 Task: Use GitHub's "Stars" to bookmark favorite projects.
Action: Mouse moved to (951, 58)
Screenshot: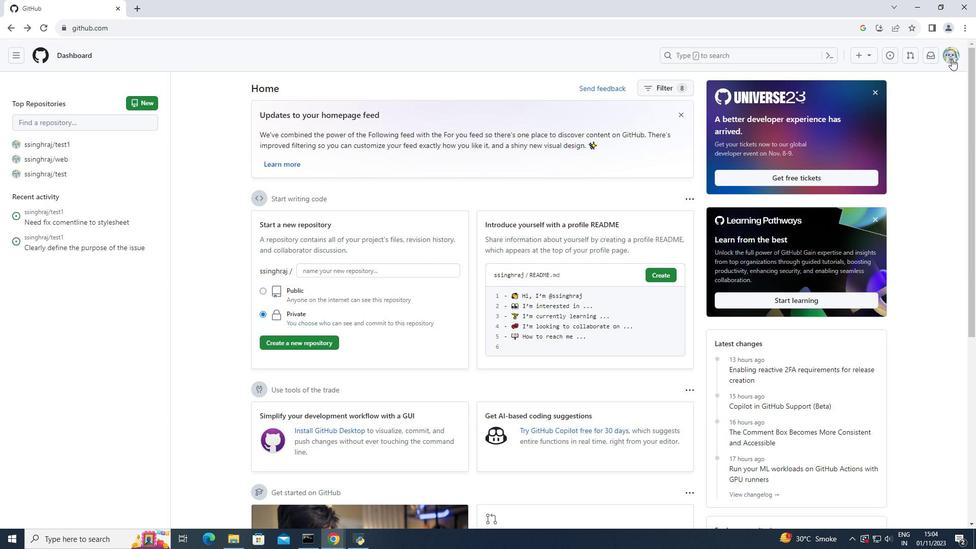 
Action: Mouse pressed left at (951, 58)
Screenshot: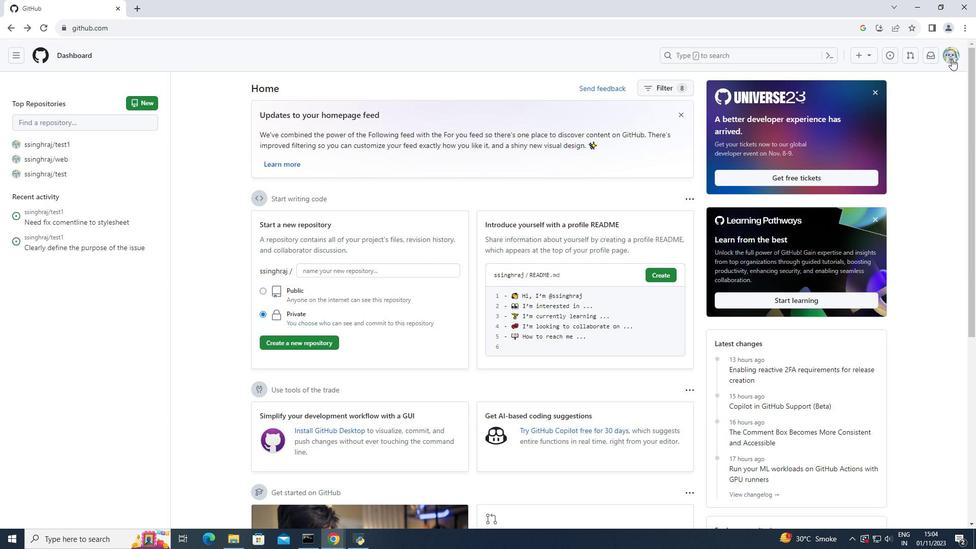 
Action: Mouse moved to (844, 104)
Screenshot: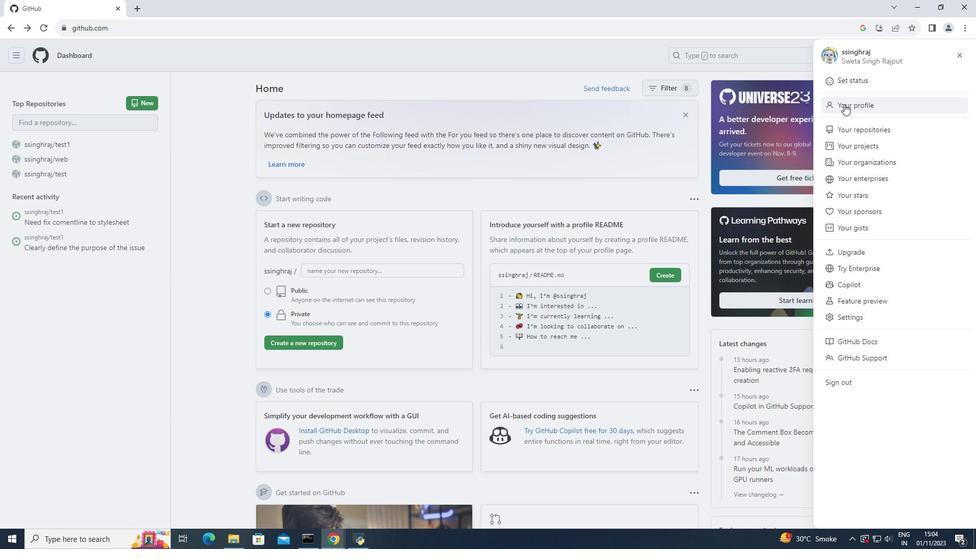
Action: Mouse pressed left at (844, 104)
Screenshot: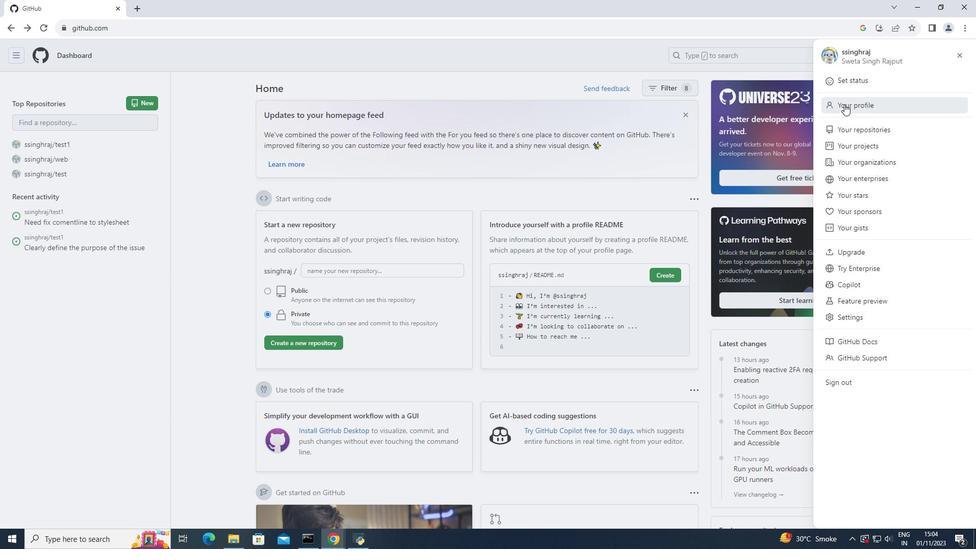 
Action: Mouse moved to (355, 196)
Screenshot: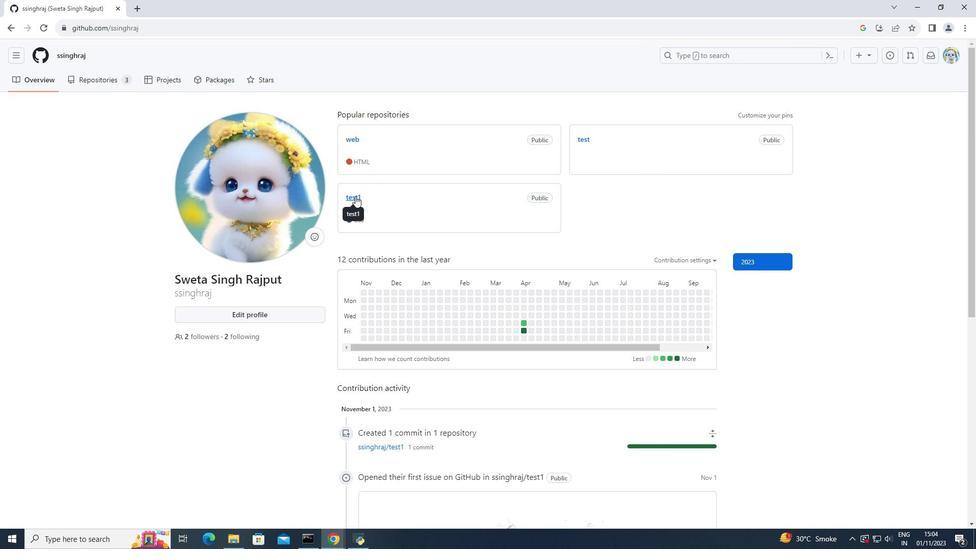 
Action: Mouse pressed left at (355, 196)
Screenshot: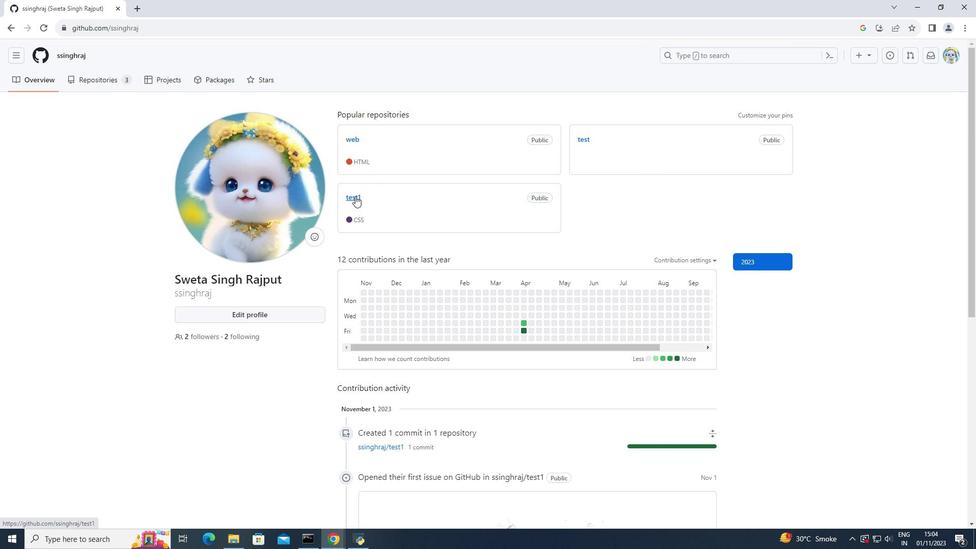 
Action: Mouse moved to (761, 106)
Screenshot: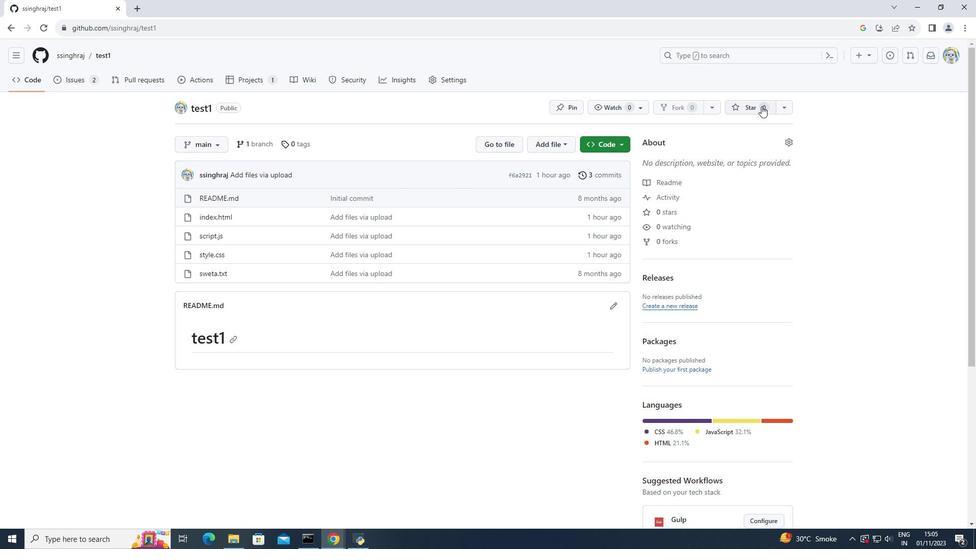 
Action: Mouse pressed left at (761, 106)
Screenshot: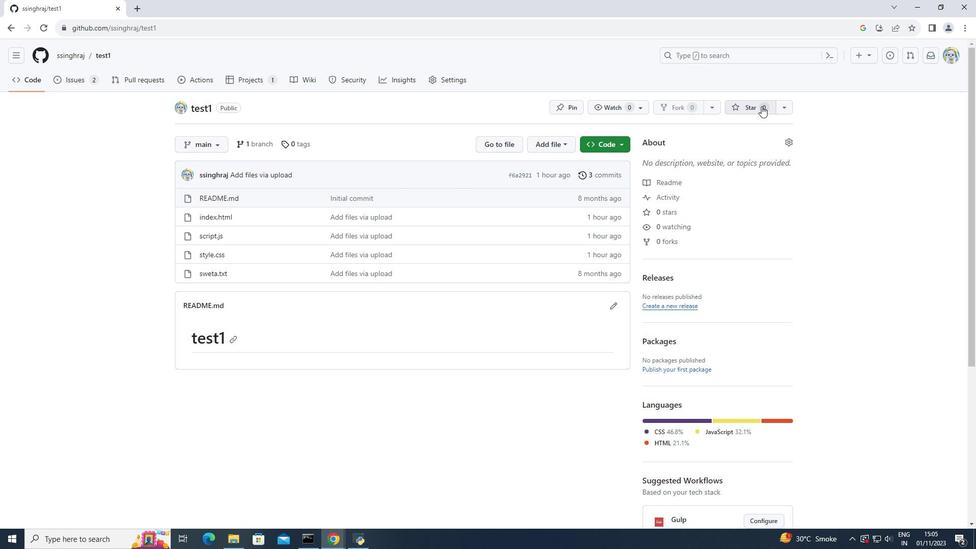 
Action: Mouse moved to (682, 107)
Screenshot: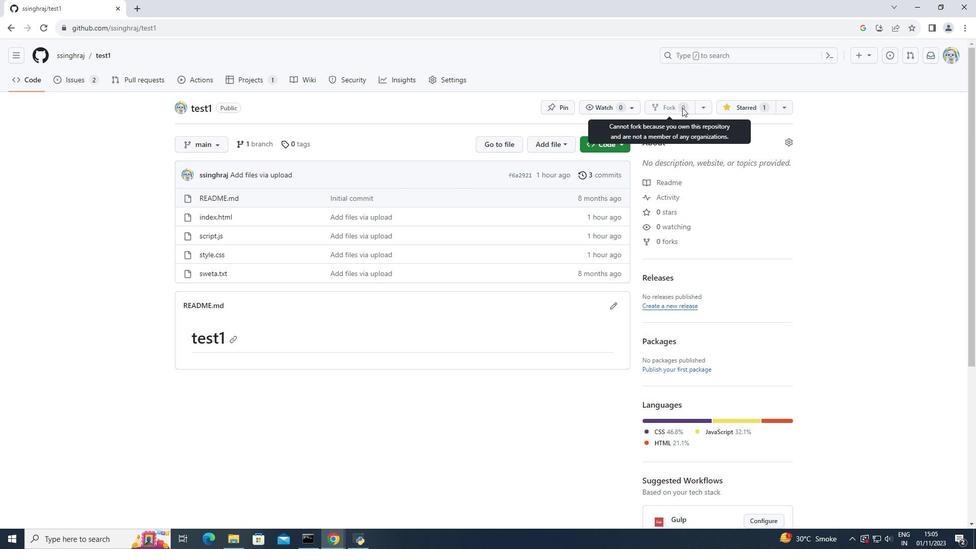 
Action: Mouse pressed left at (682, 107)
Screenshot: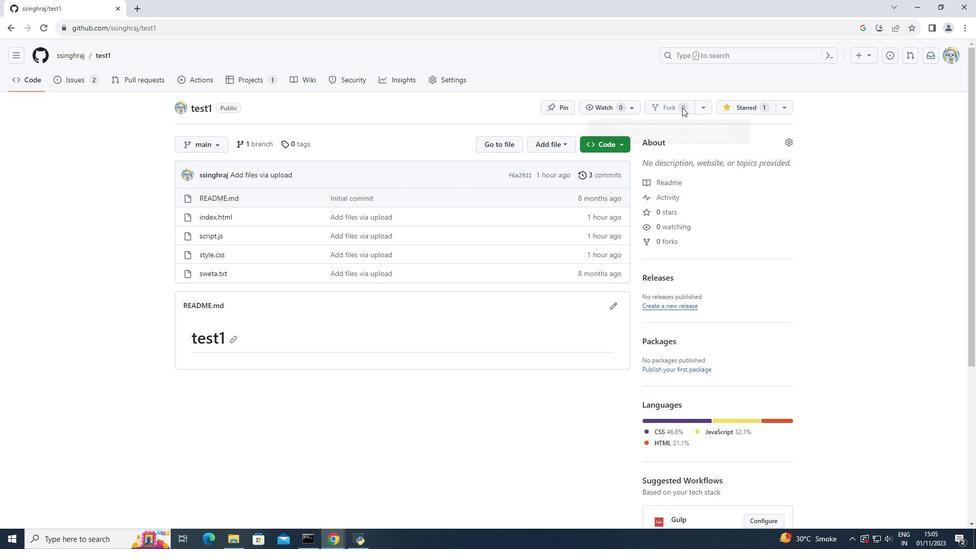 
Action: Mouse moved to (622, 105)
Screenshot: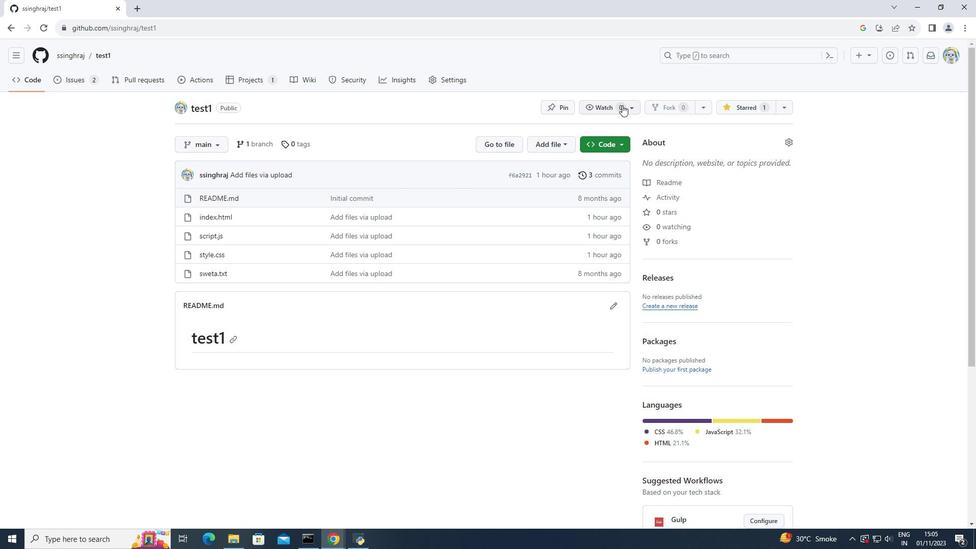 
Action: Mouse pressed left at (622, 105)
Screenshot: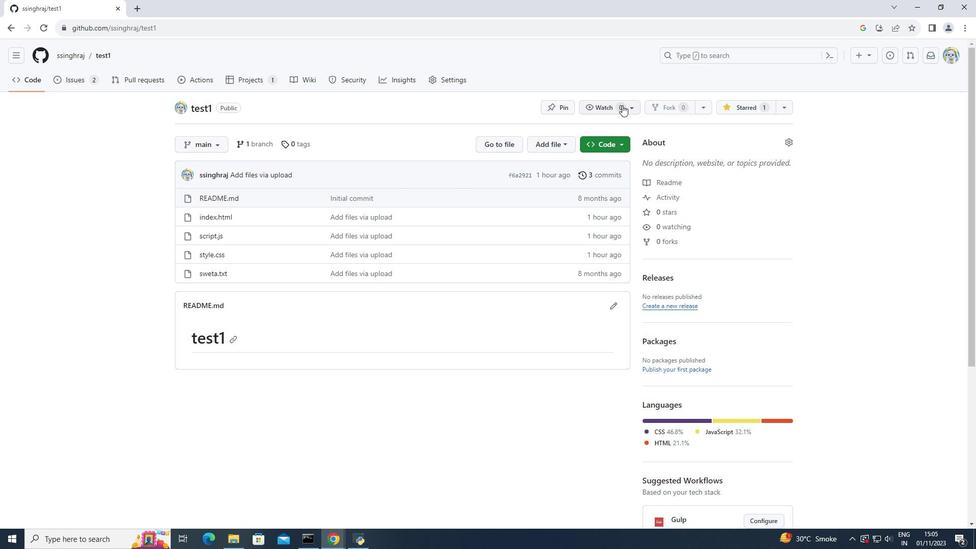 
Action: Mouse moved to (600, 105)
Screenshot: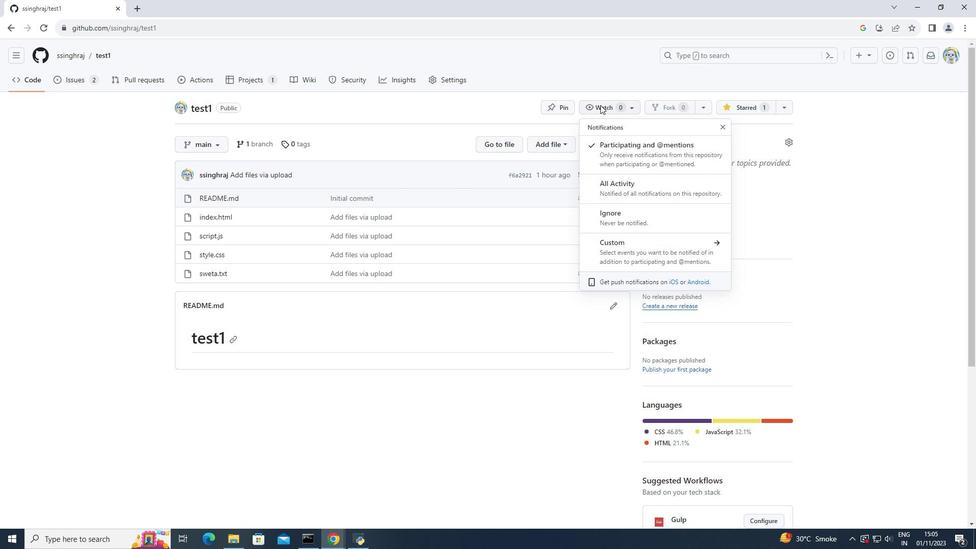
Action: Mouse pressed left at (600, 105)
Screenshot: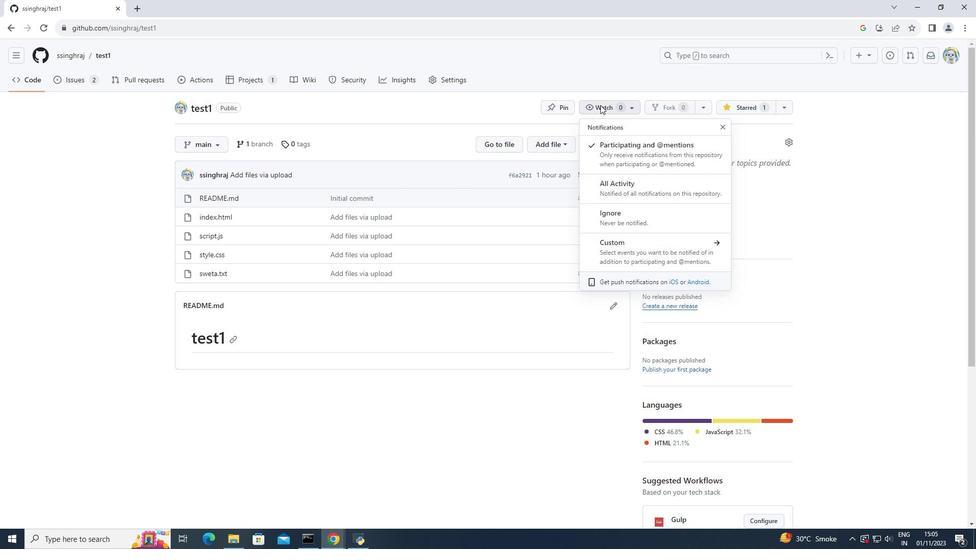 
Action: Mouse moved to (590, 105)
Screenshot: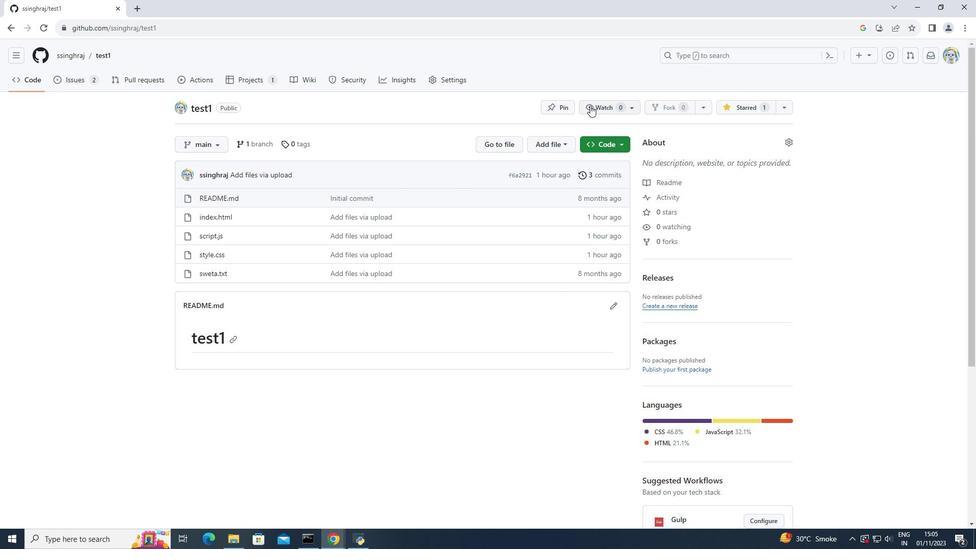 
Action: Mouse pressed left at (590, 105)
Screenshot: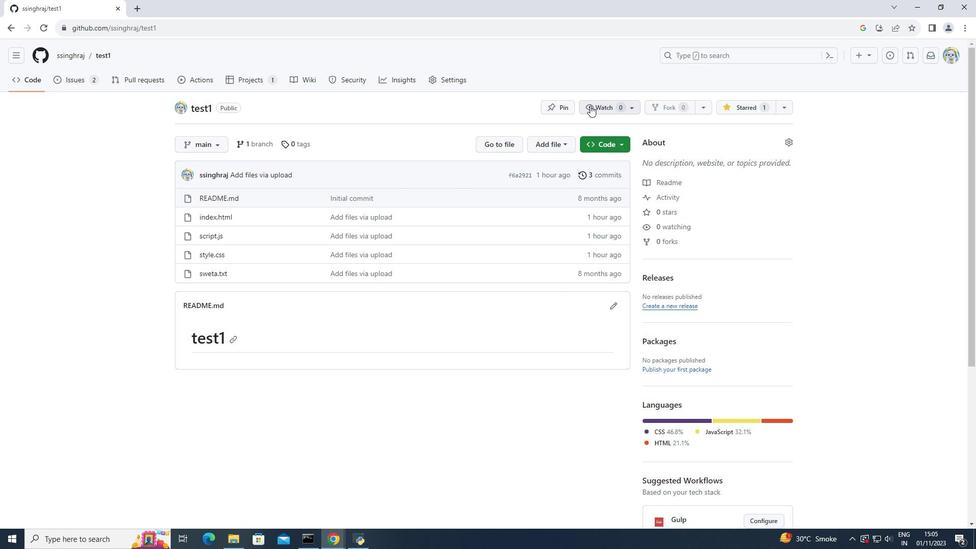 
Action: Mouse moved to (628, 104)
Screenshot: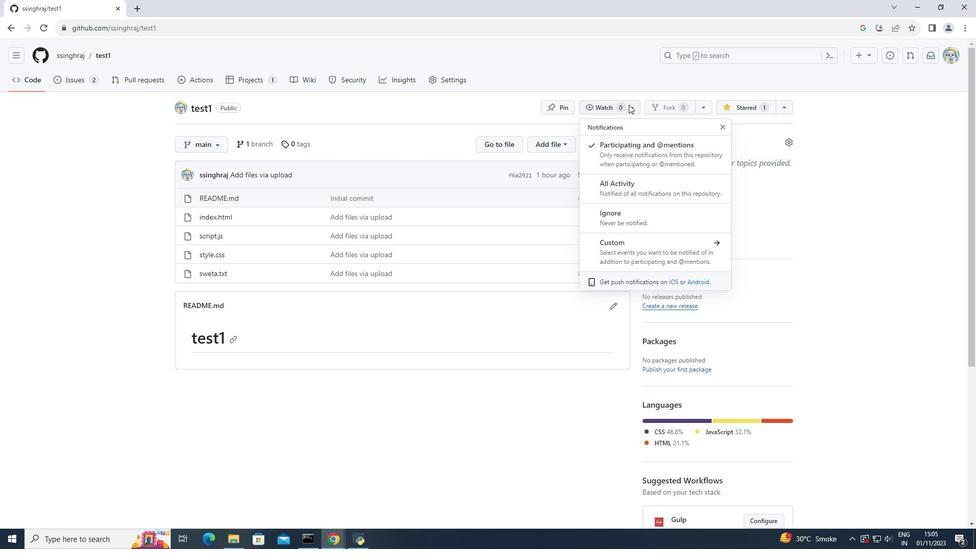 
Action: Mouse pressed left at (628, 104)
Screenshot: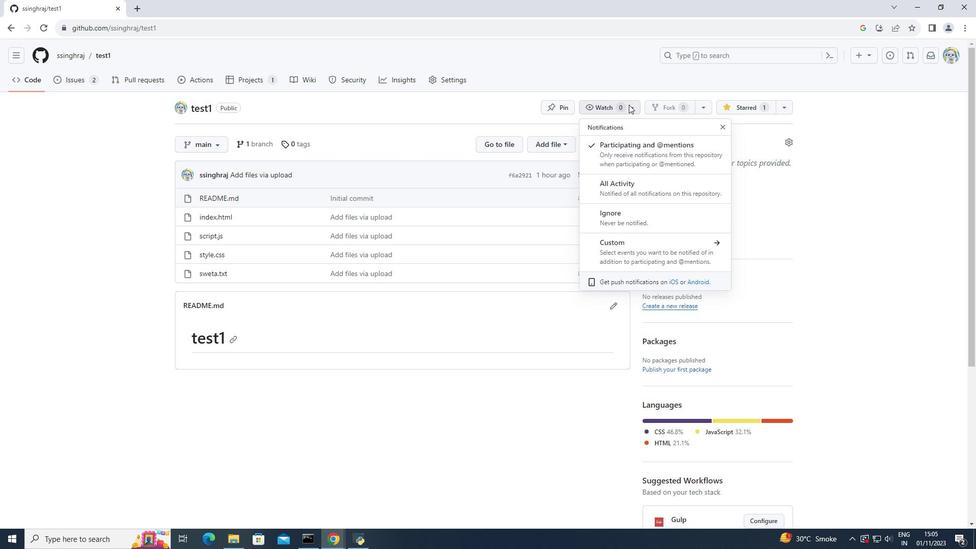 
Action: Mouse moved to (632, 104)
Screenshot: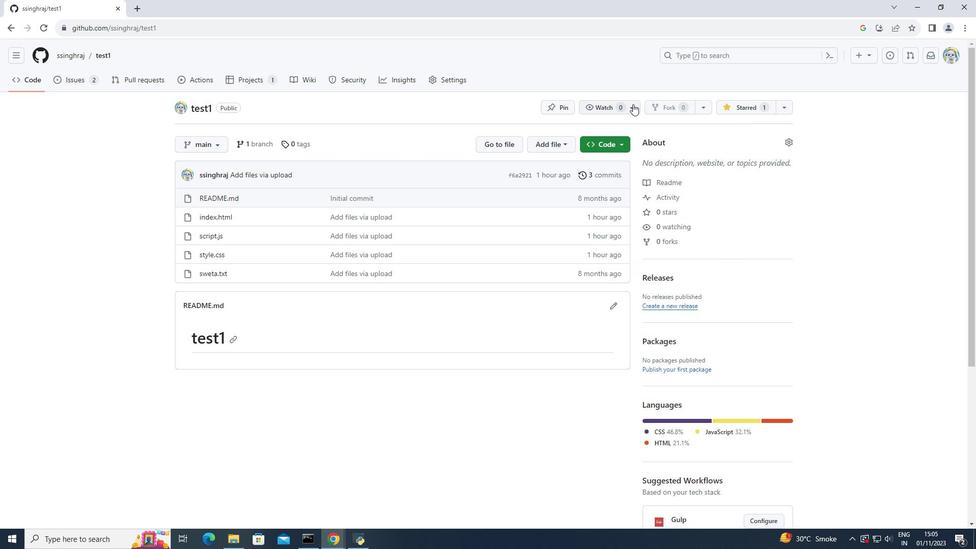 
Action: Mouse pressed left at (632, 104)
Screenshot: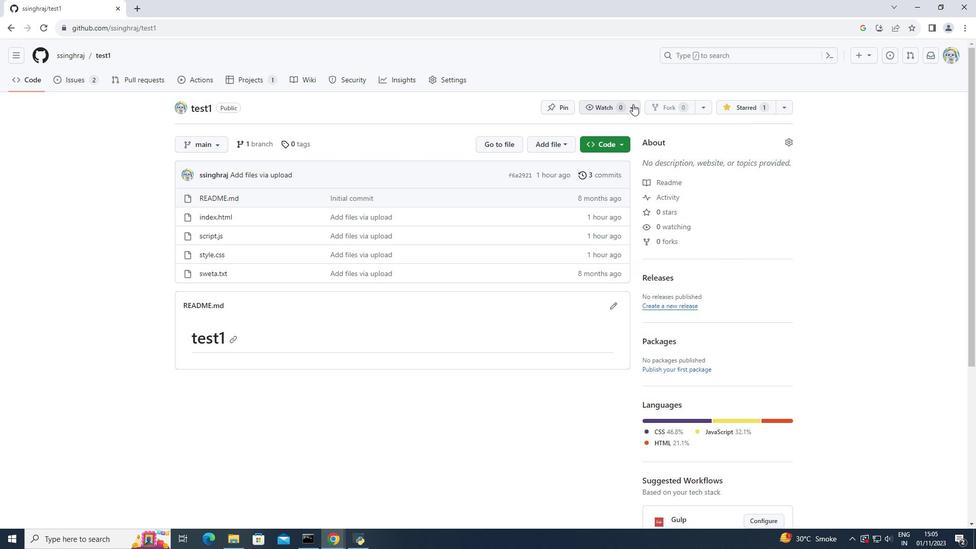 
Action: Mouse moved to (609, 188)
Screenshot: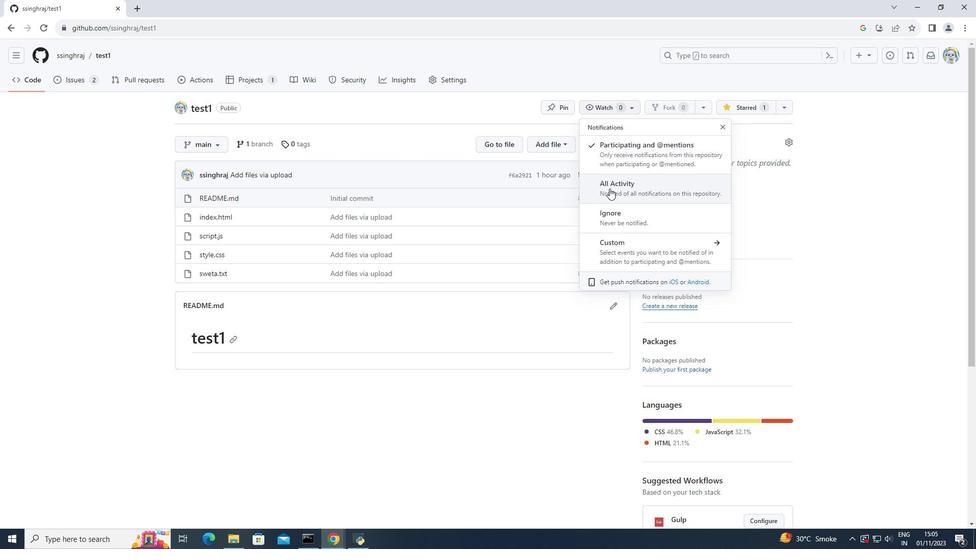 
Action: Mouse pressed left at (609, 188)
Screenshot: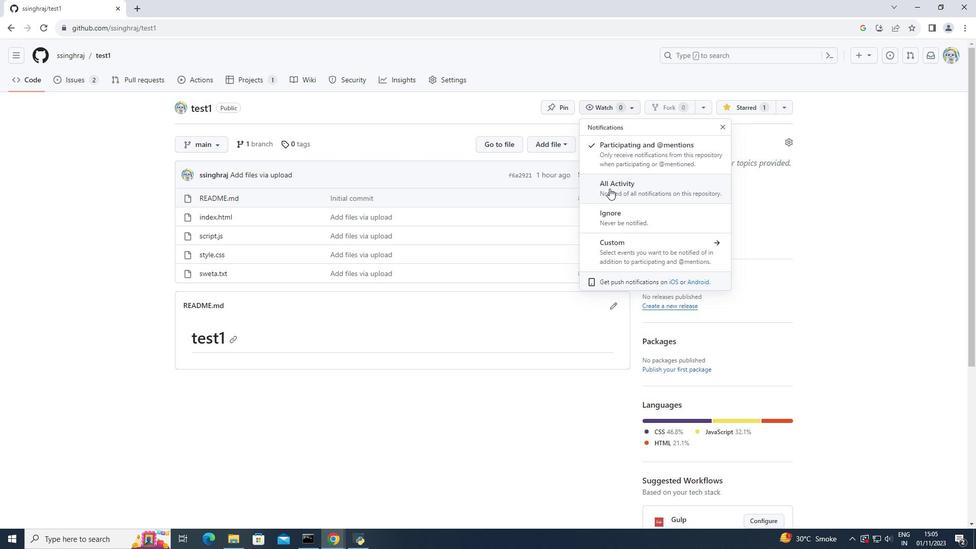 
Action: Mouse moved to (538, 241)
Screenshot: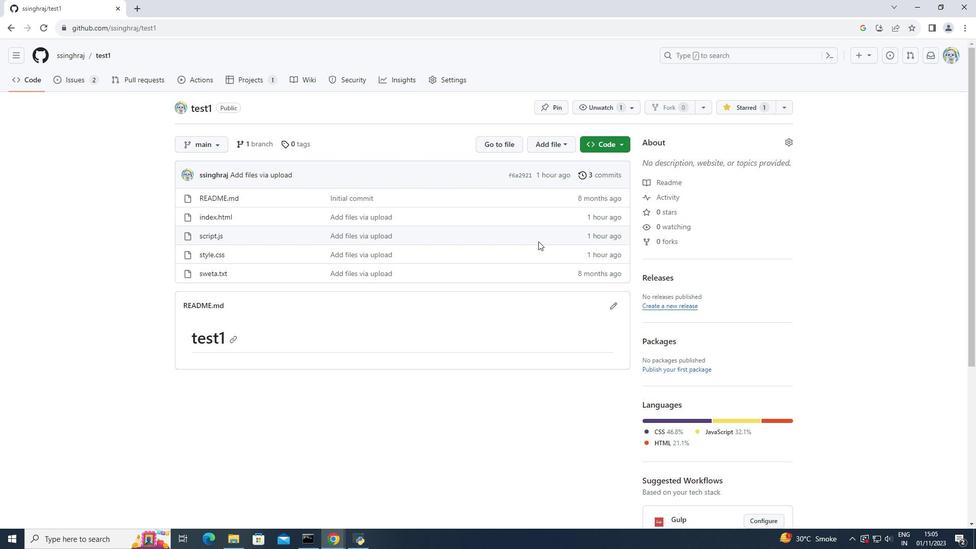 
Action: Mouse scrolled (538, 240) with delta (0, 0)
Screenshot: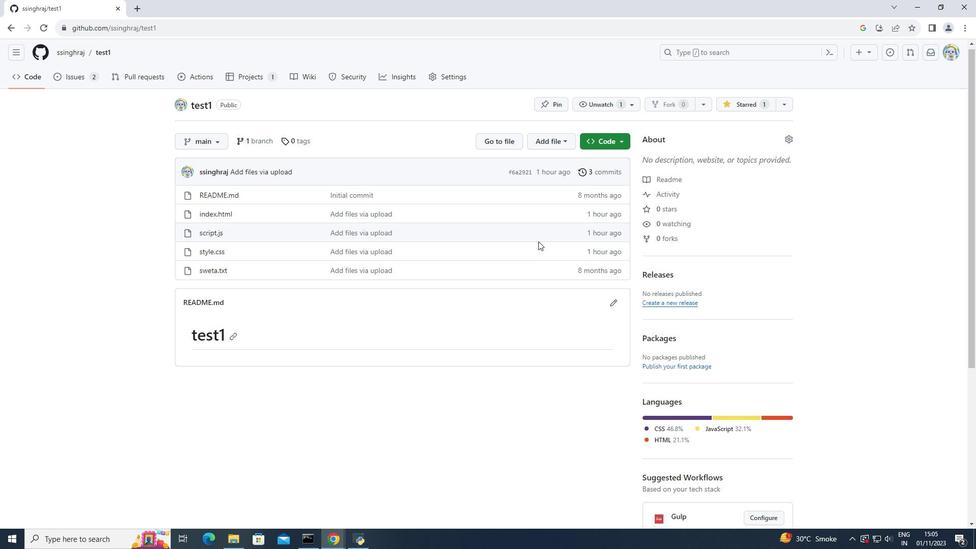 
Action: Mouse scrolled (538, 240) with delta (0, 0)
Screenshot: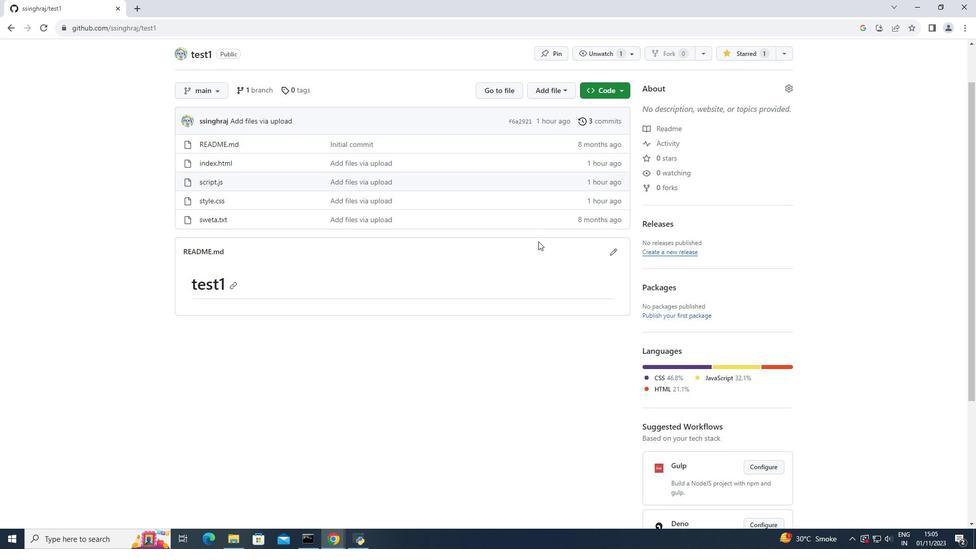 
Action: Mouse scrolled (538, 242) with delta (0, 0)
Screenshot: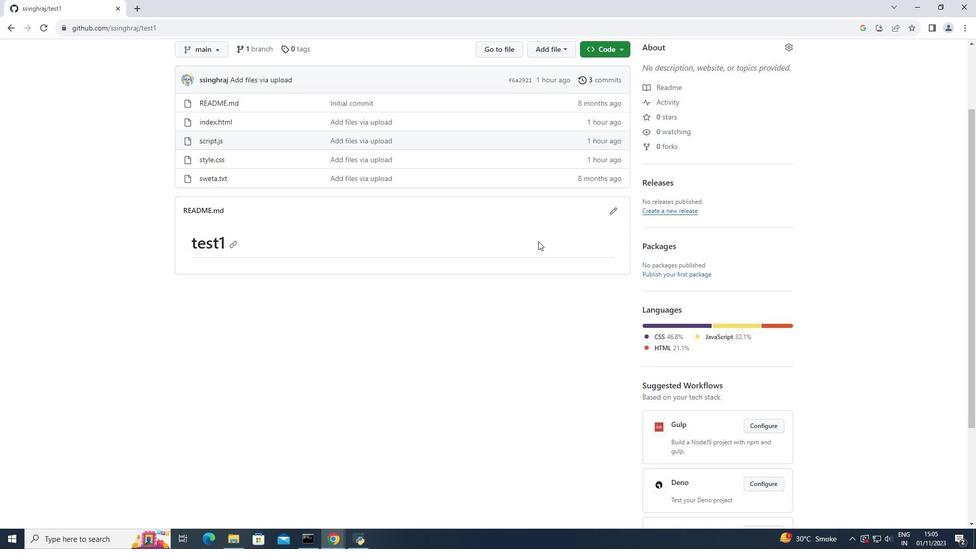 
Action: Mouse scrolled (538, 242) with delta (0, 0)
Screenshot: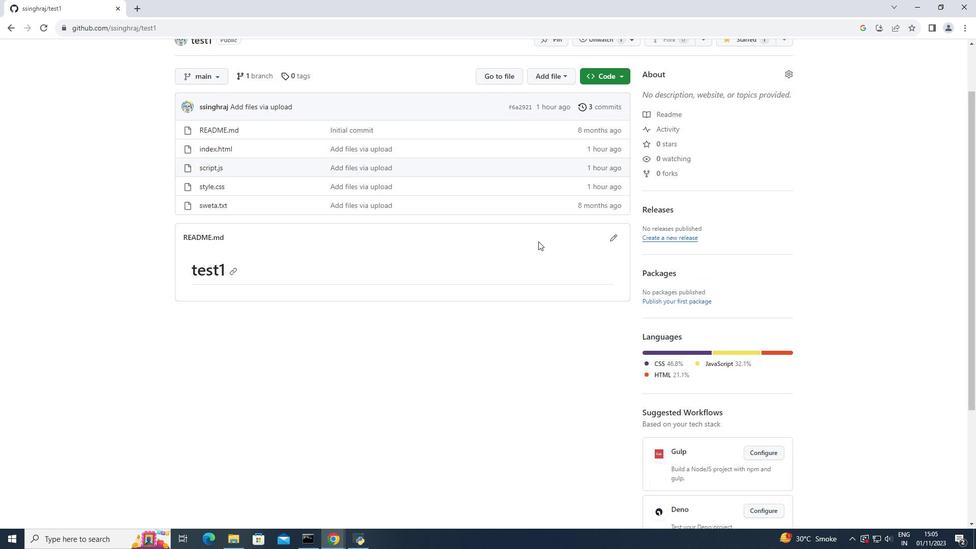 
Action: Mouse moved to (8, 25)
Screenshot: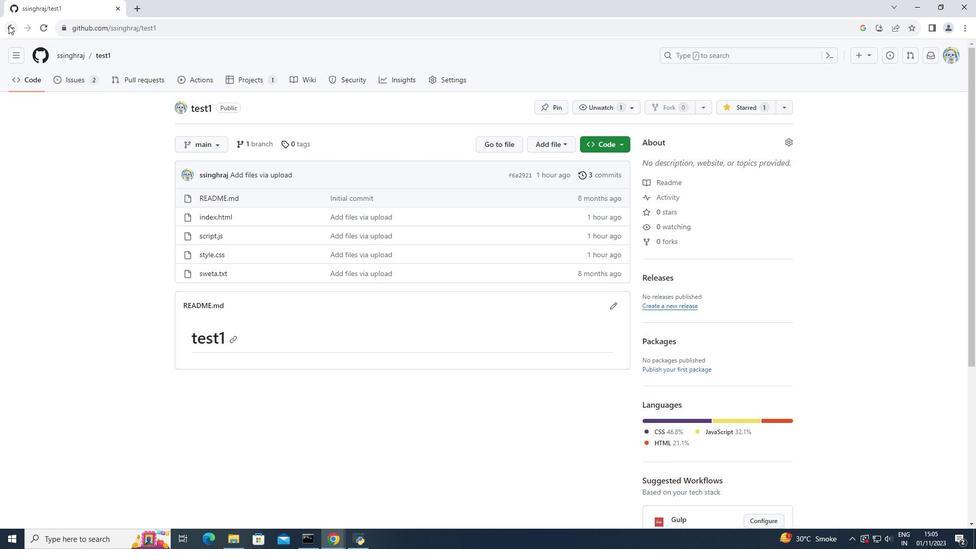 
Action: Mouse pressed left at (8, 25)
Screenshot: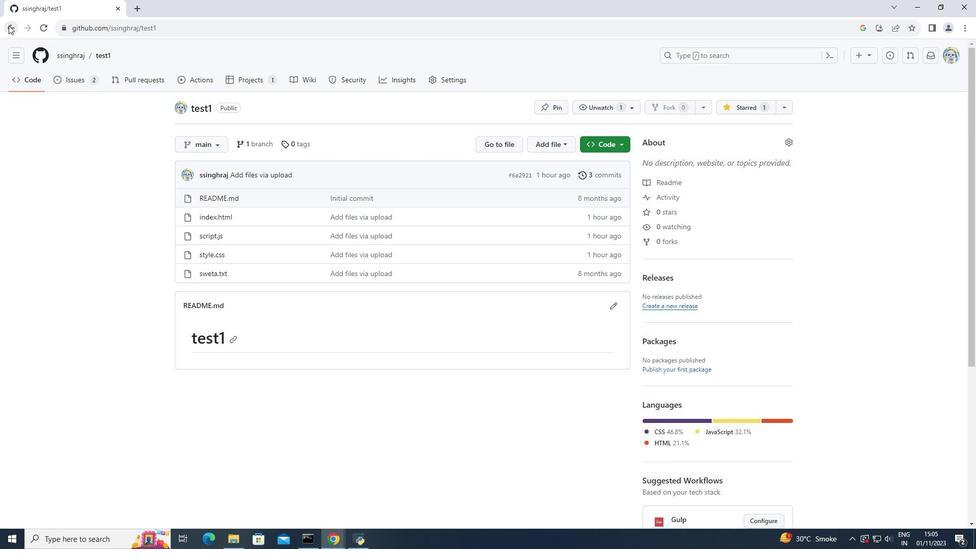 
Action: Mouse moved to (584, 141)
Screenshot: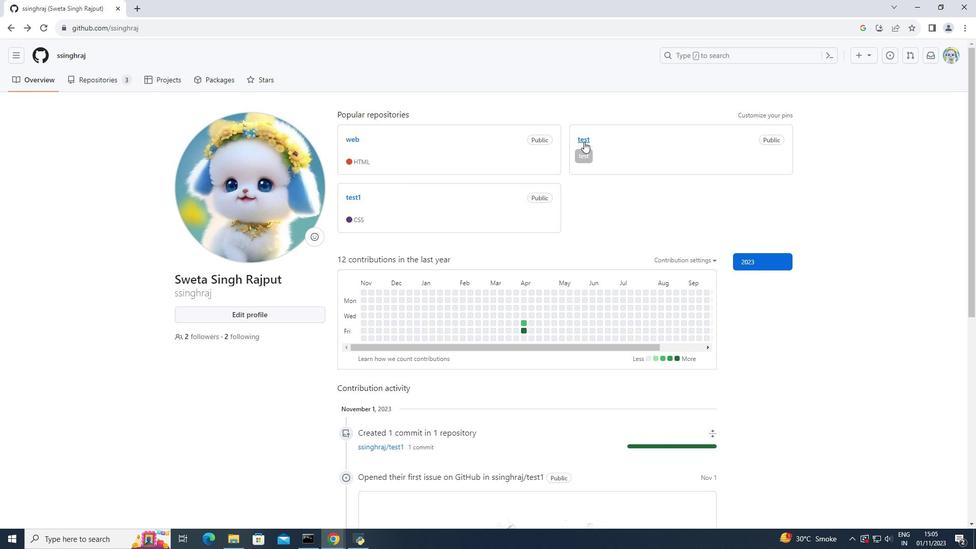 
Action: Mouse pressed left at (584, 141)
Screenshot: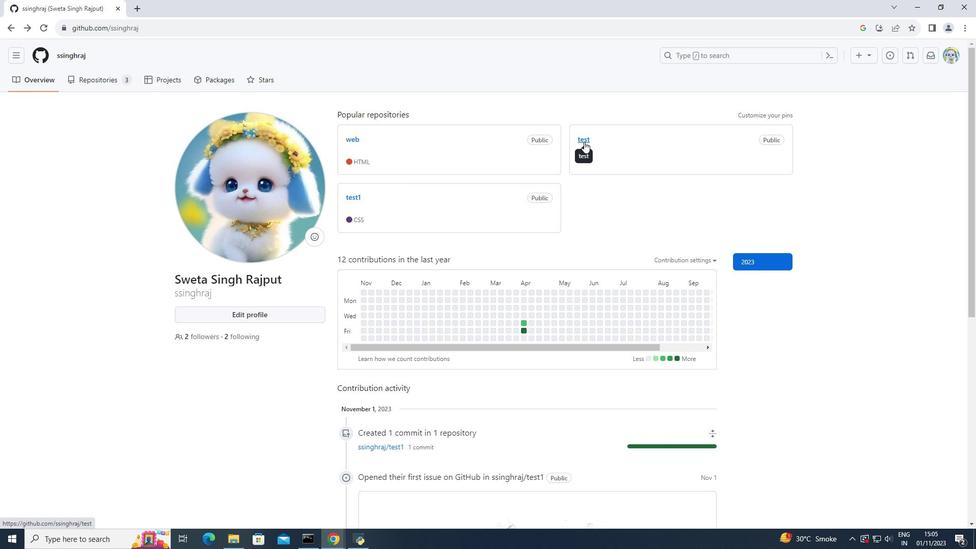 
Action: Mouse moved to (751, 103)
Screenshot: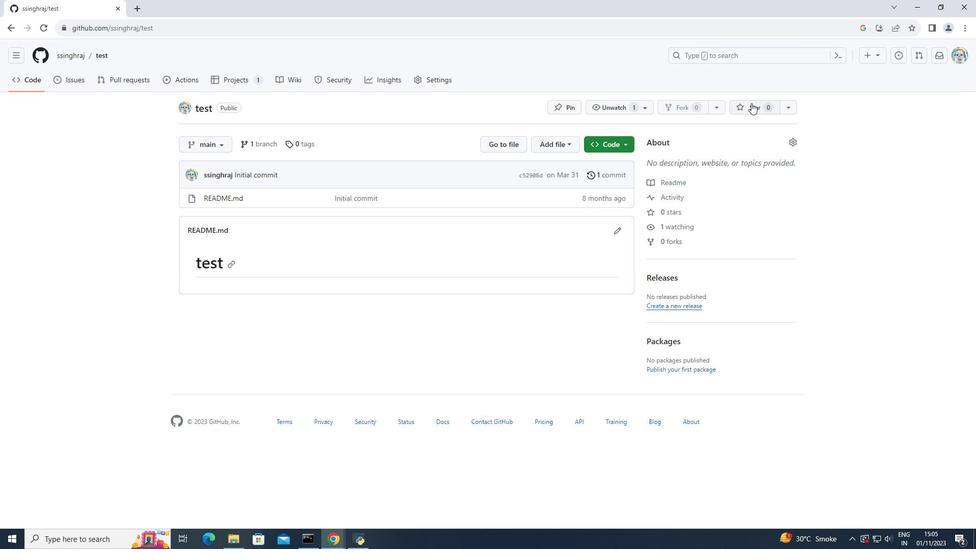 
Action: Mouse pressed left at (751, 103)
Screenshot: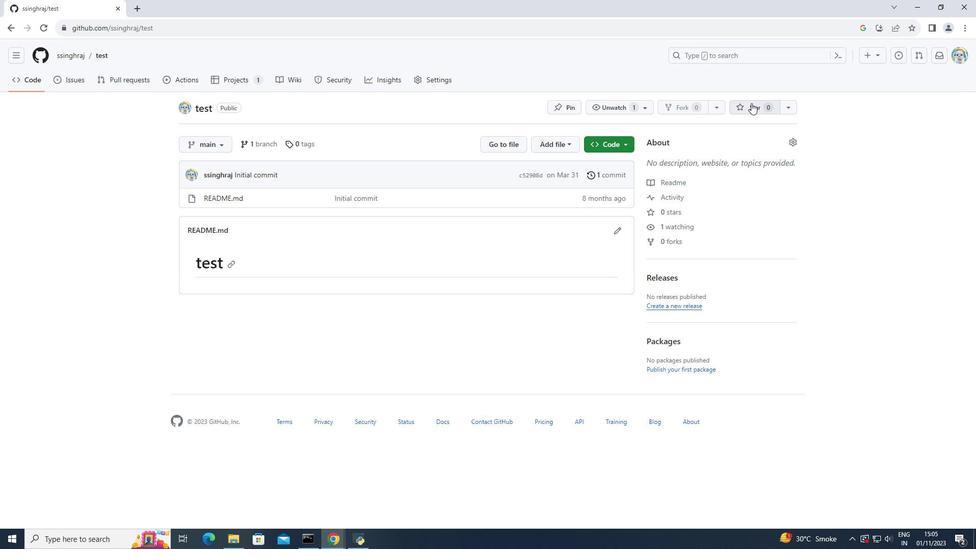 
Action: Mouse moved to (677, 107)
Screenshot: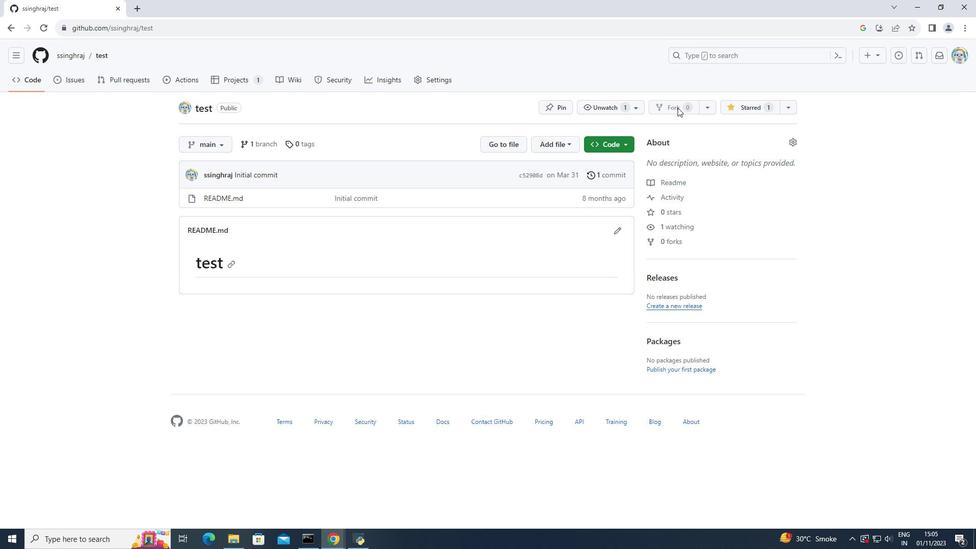 
Action: Mouse pressed left at (677, 107)
Screenshot: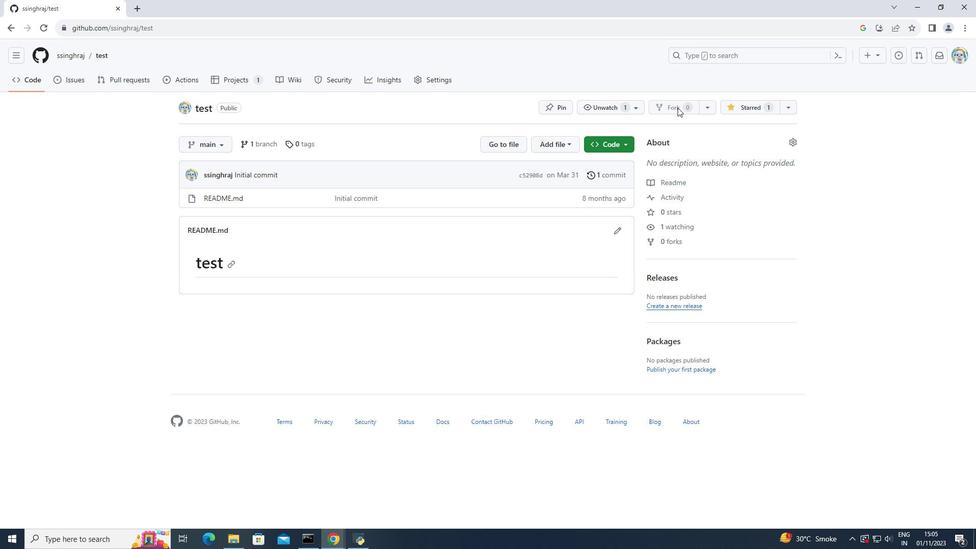 
Action: Mouse moved to (705, 106)
Screenshot: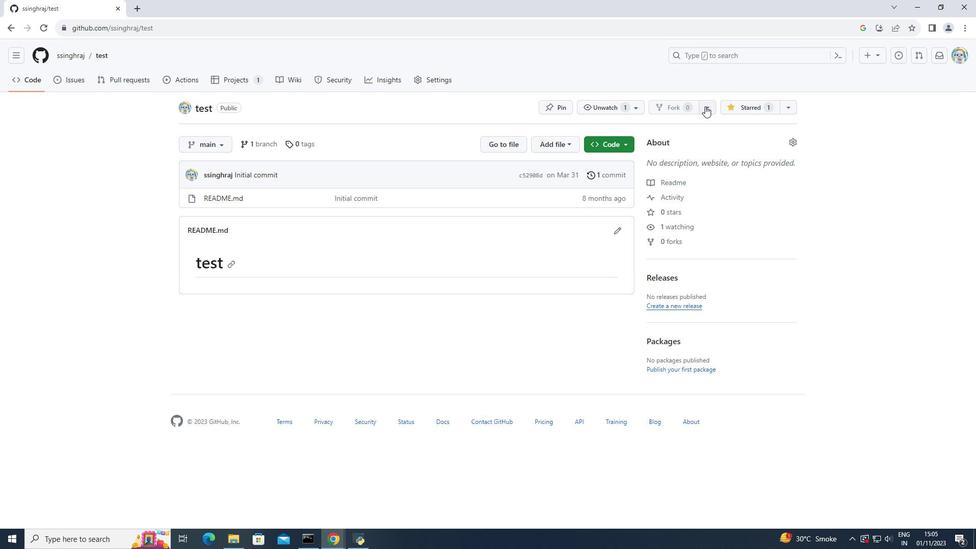
Action: Mouse pressed left at (705, 106)
Screenshot: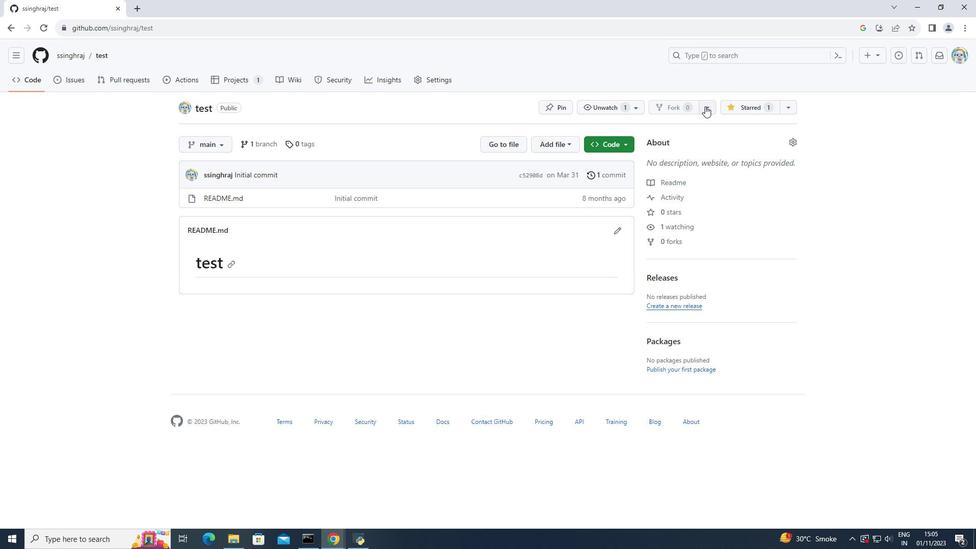 
Action: Mouse moved to (656, 143)
Screenshot: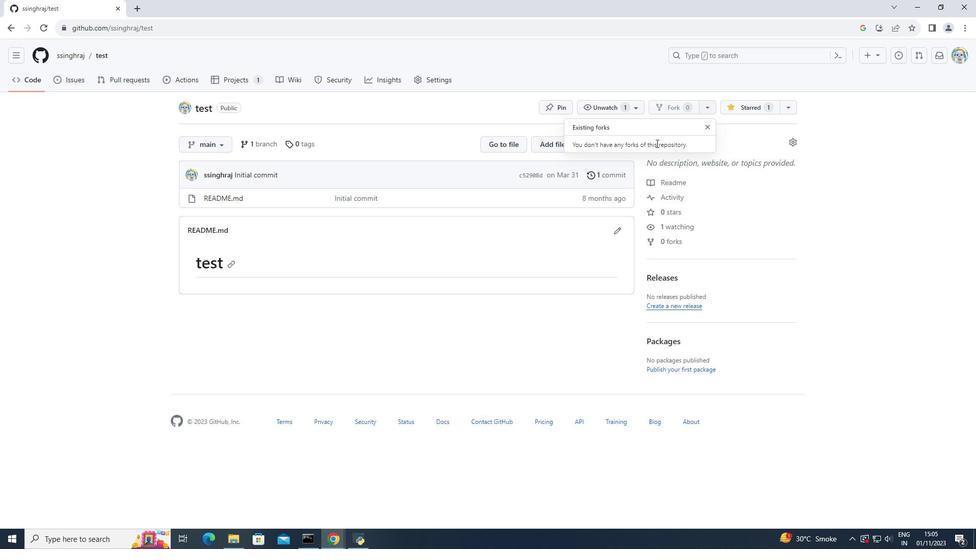 
Action: Mouse pressed left at (656, 143)
Screenshot: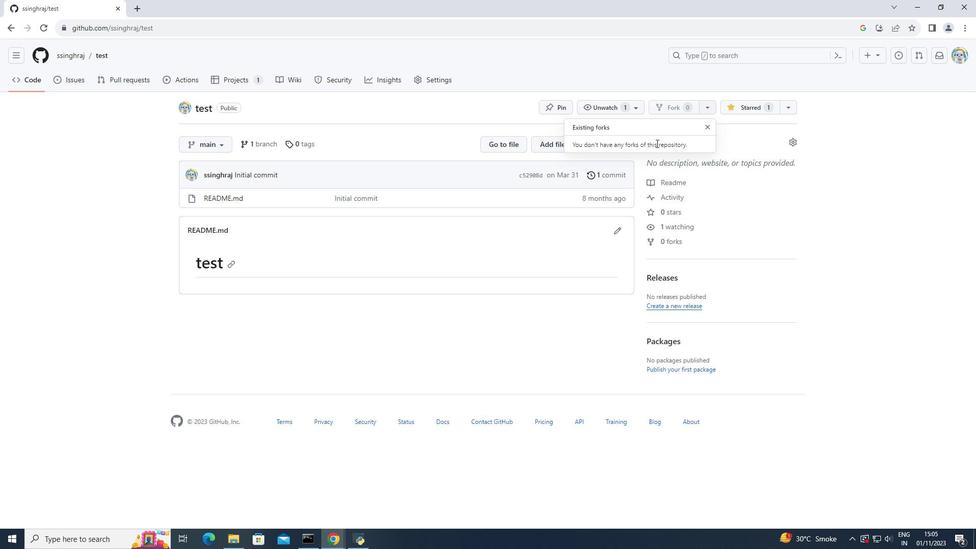 
Action: Mouse moved to (713, 124)
Screenshot: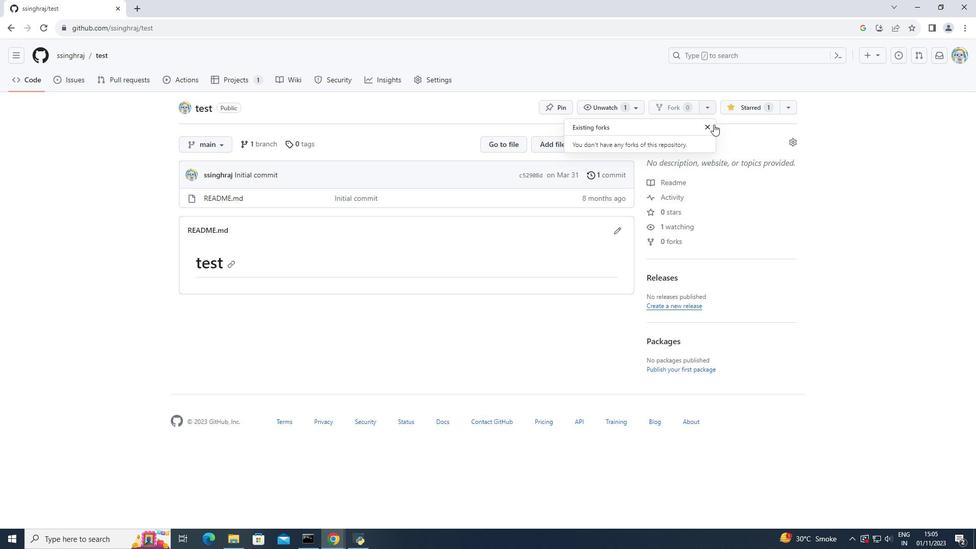 
Action: Mouse pressed left at (713, 124)
Screenshot: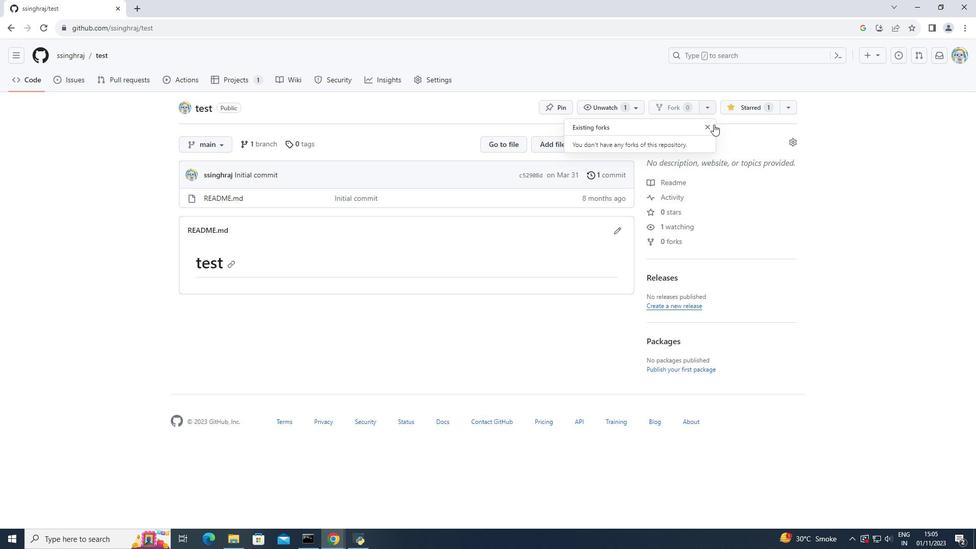 
Action: Mouse moved to (614, 104)
Screenshot: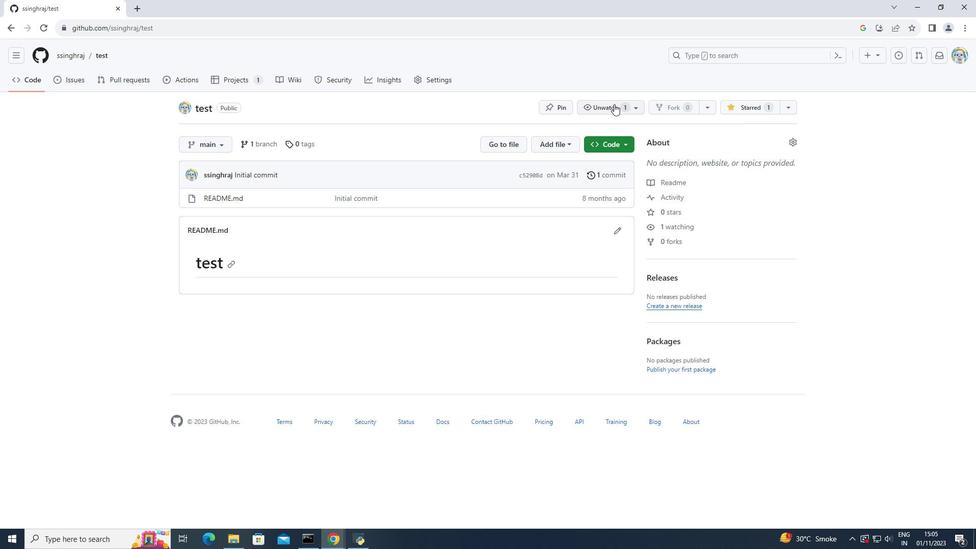 
Action: Mouse pressed left at (614, 104)
Screenshot: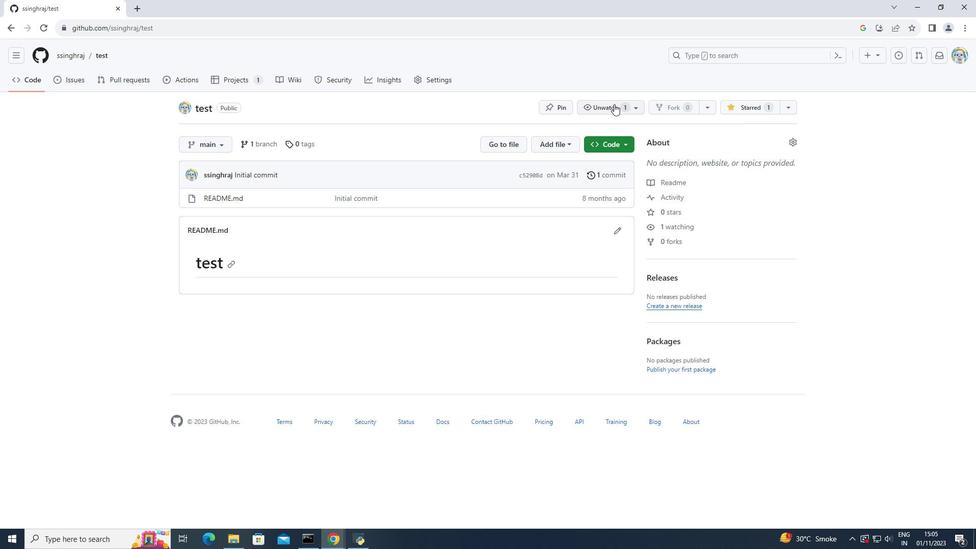 
Action: Mouse moved to (617, 140)
Screenshot: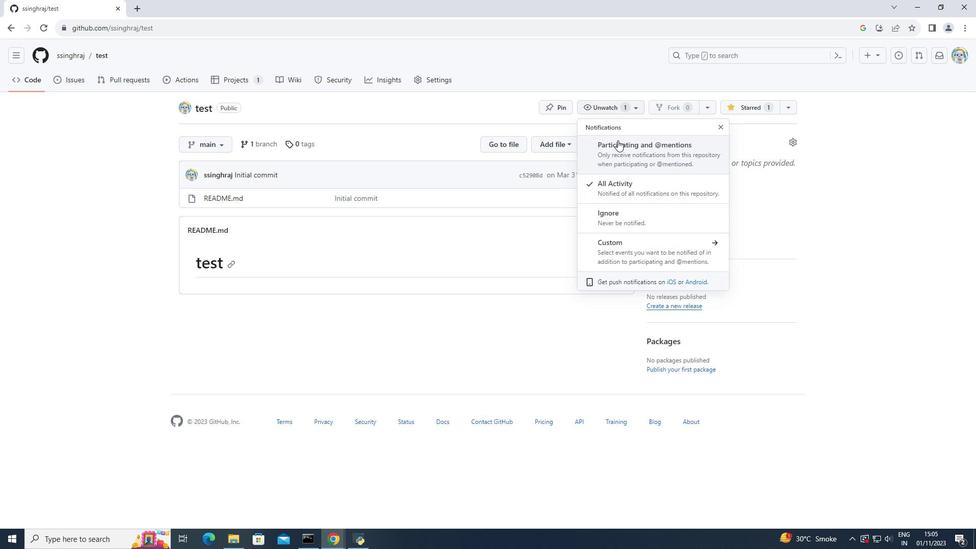 
Action: Mouse pressed left at (617, 140)
Screenshot: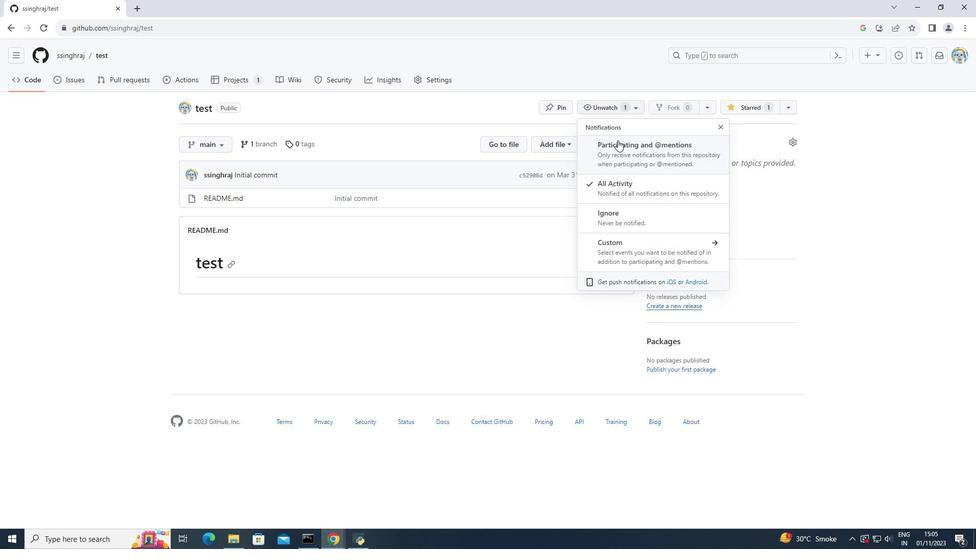 
Action: Mouse moved to (598, 105)
Screenshot: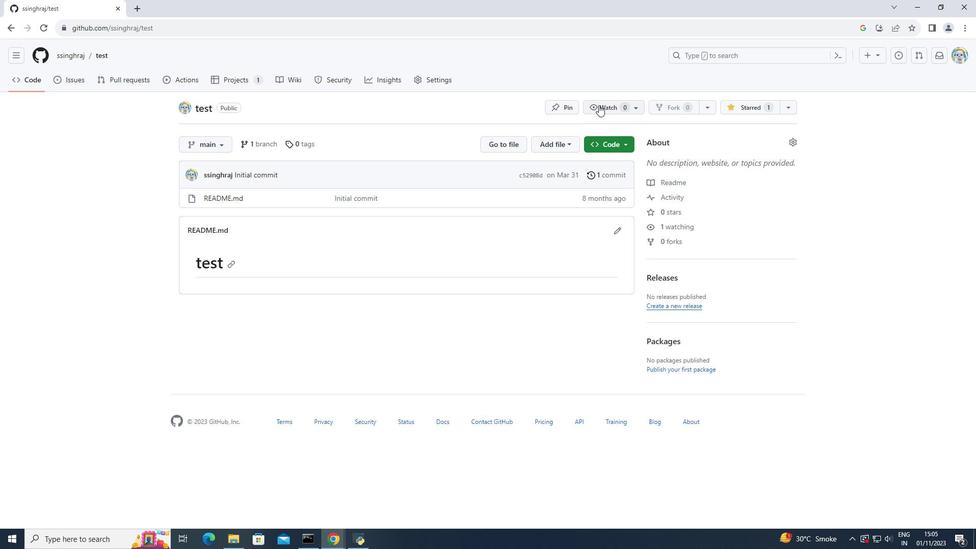 
Action: Mouse pressed left at (598, 105)
Screenshot: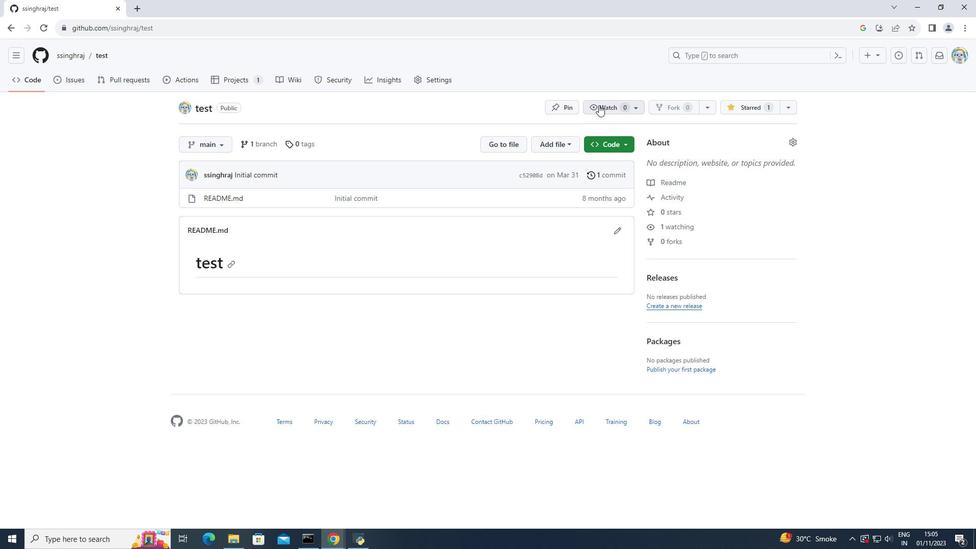 
Action: Mouse moved to (617, 181)
Screenshot: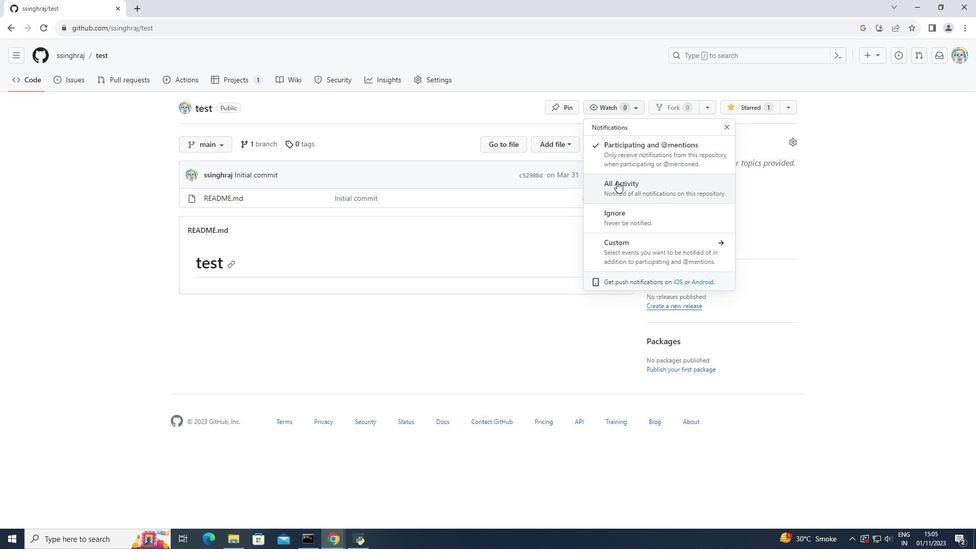 
Action: Mouse pressed left at (617, 181)
Screenshot: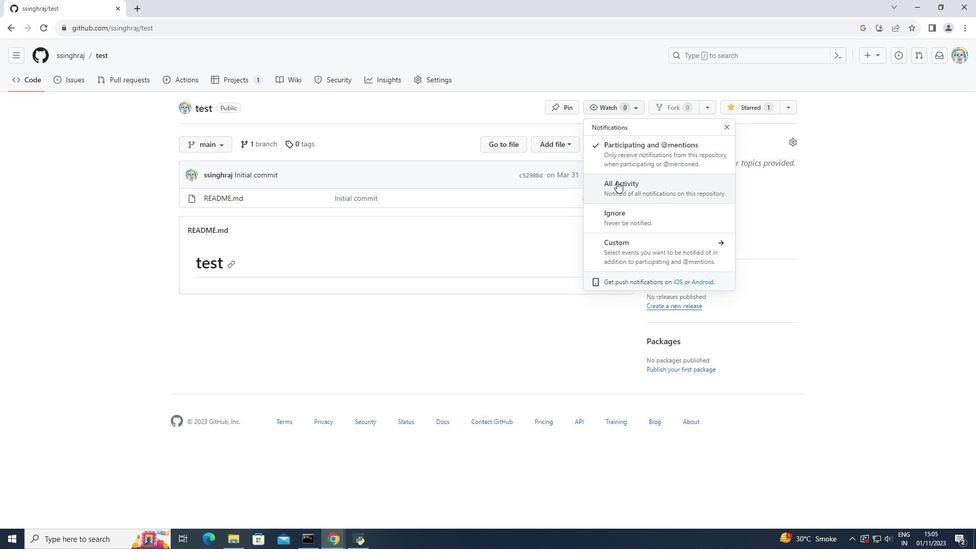 
Action: Mouse moved to (470, 235)
Screenshot: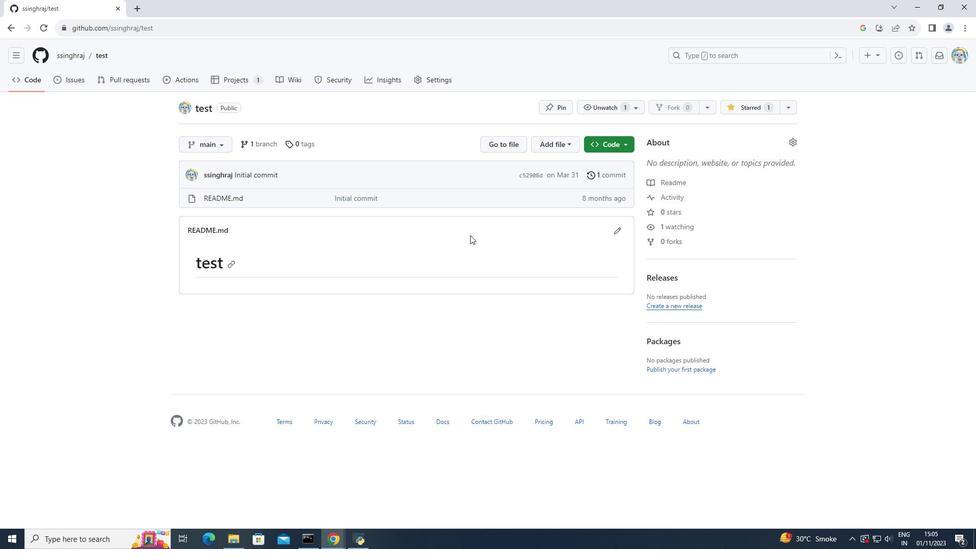 
Action: Mouse scrolled (470, 234) with delta (0, 0)
Screenshot: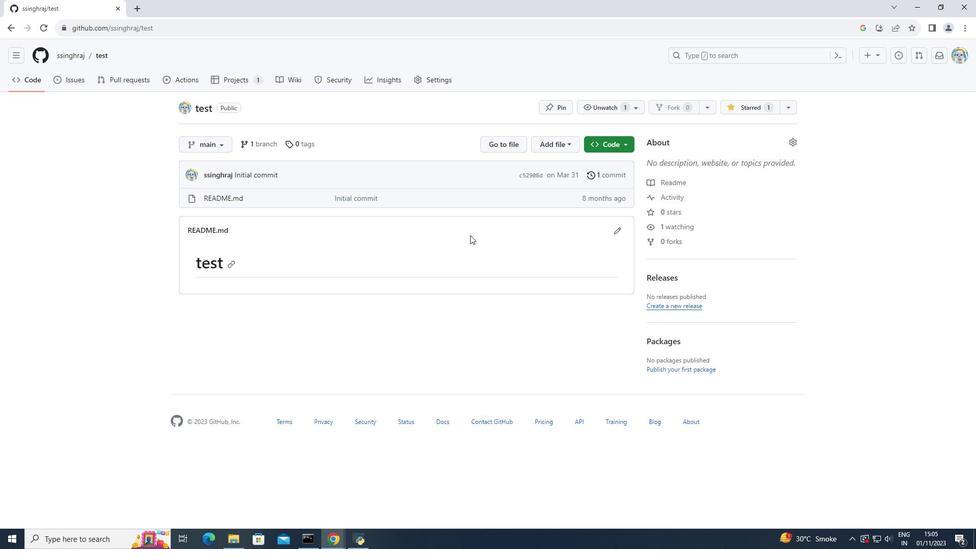 
Action: Mouse scrolled (470, 234) with delta (0, 0)
Screenshot: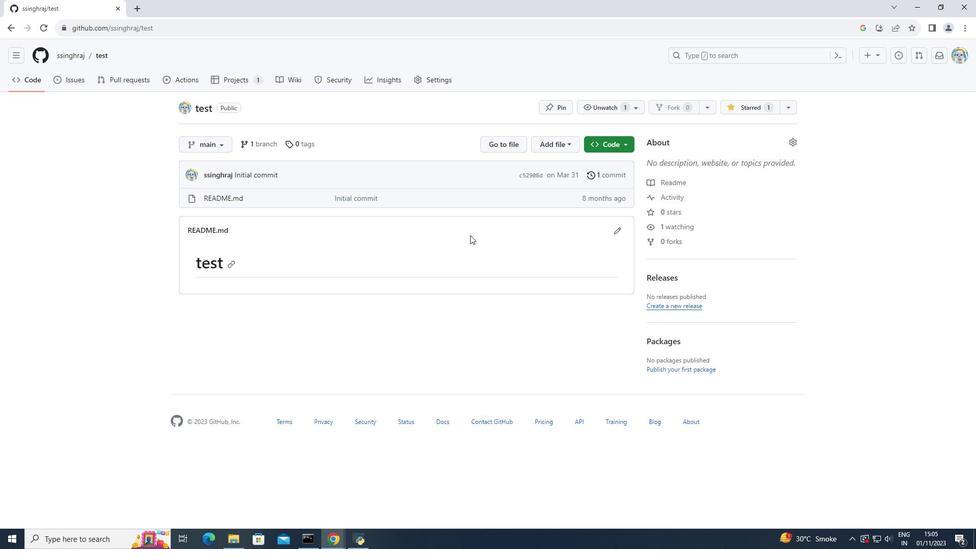 
Action: Mouse scrolled (470, 234) with delta (0, 0)
Screenshot: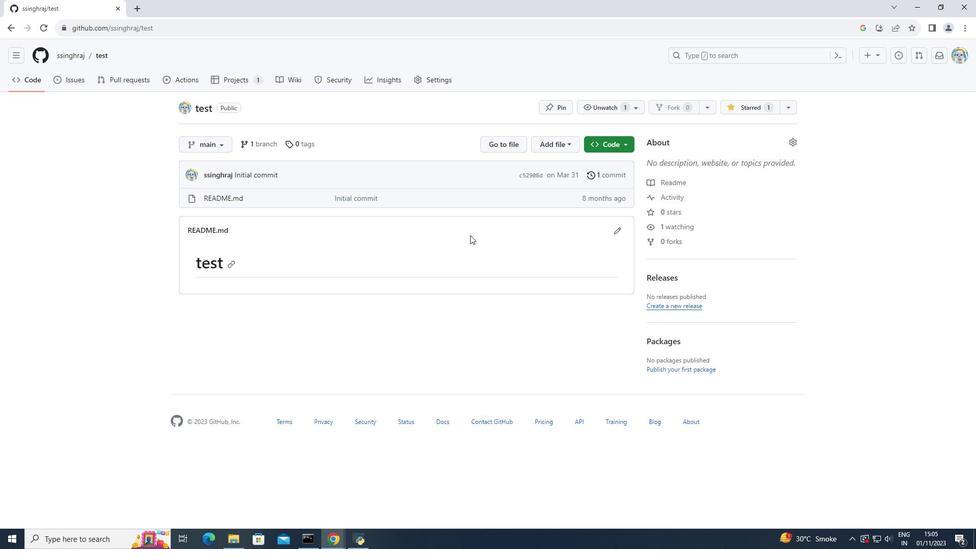 
Action: Mouse scrolled (470, 234) with delta (0, 0)
Screenshot: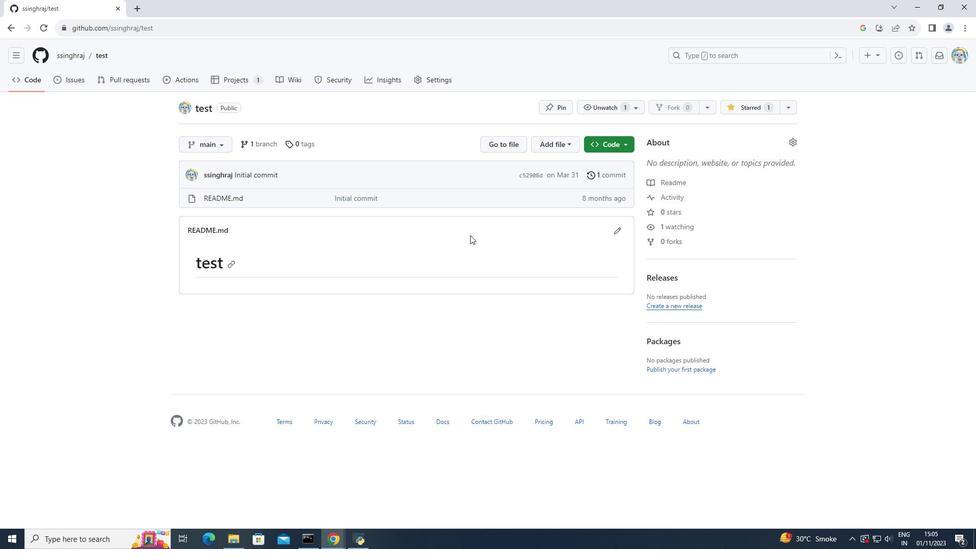 
Action: Mouse scrolled (470, 235) with delta (0, 0)
Screenshot: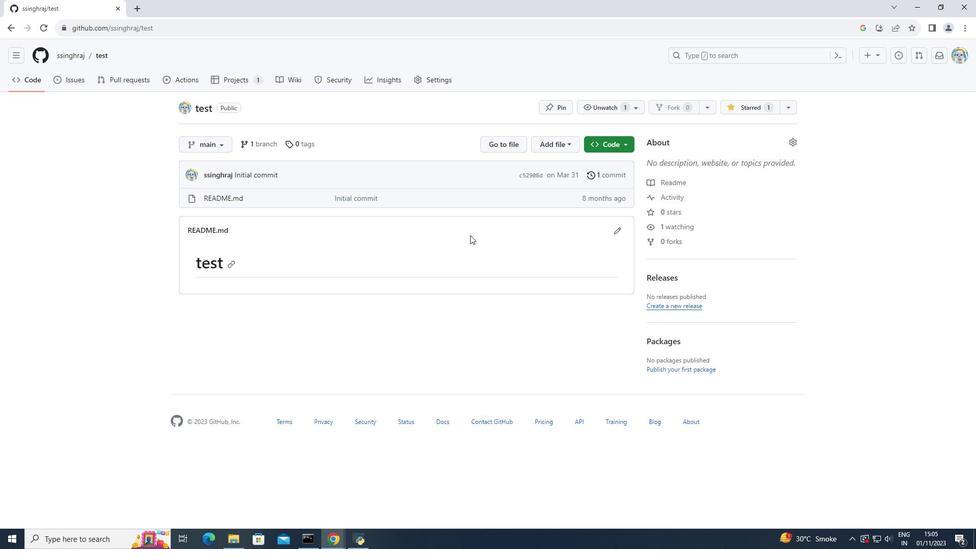 
Action: Mouse scrolled (470, 235) with delta (0, 0)
Screenshot: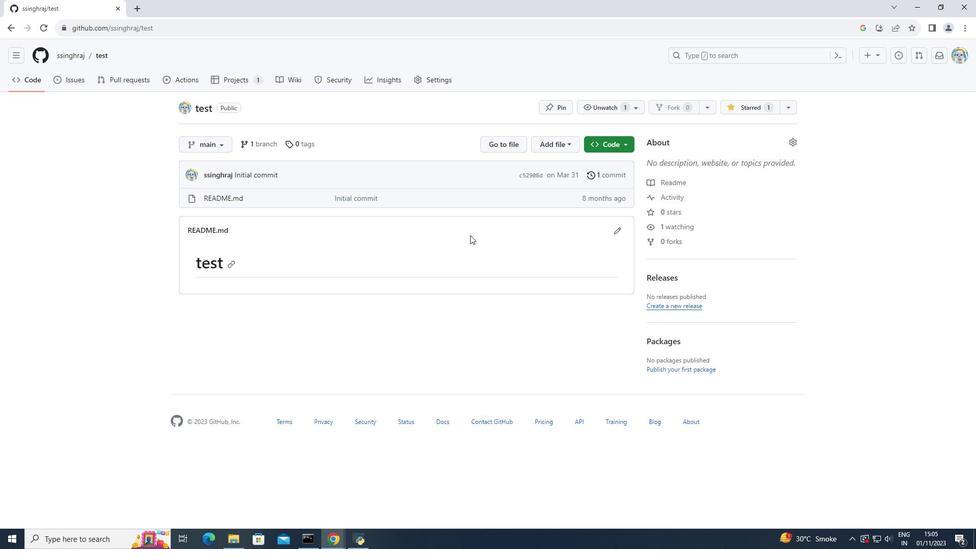 
Action: Mouse scrolled (470, 235) with delta (0, 0)
Screenshot: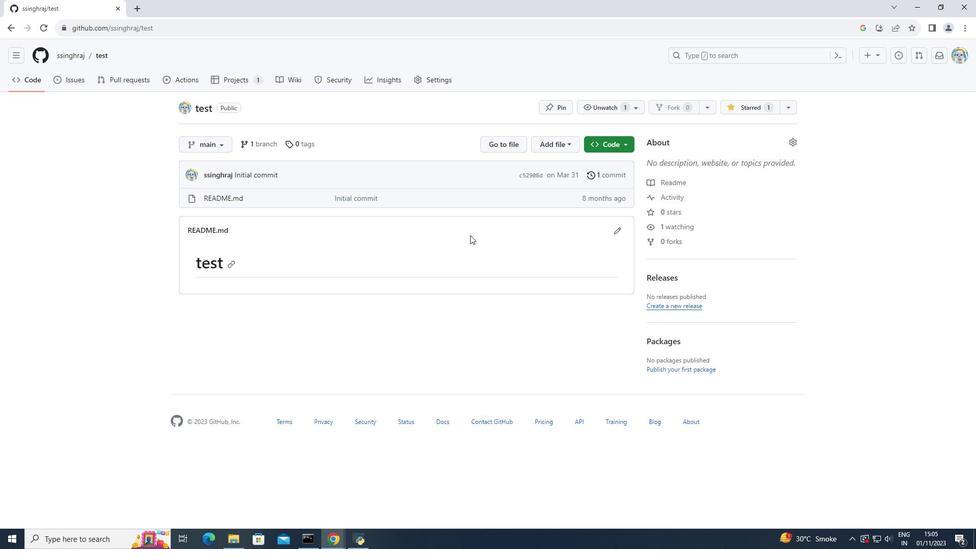 
Action: Mouse scrolled (470, 235) with delta (0, 0)
Screenshot: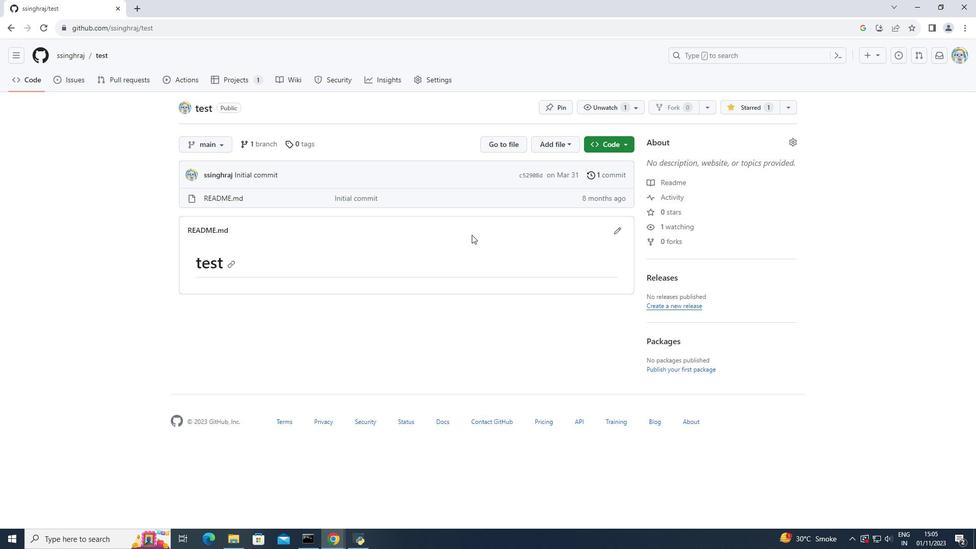 
Action: Mouse moved to (472, 234)
Screenshot: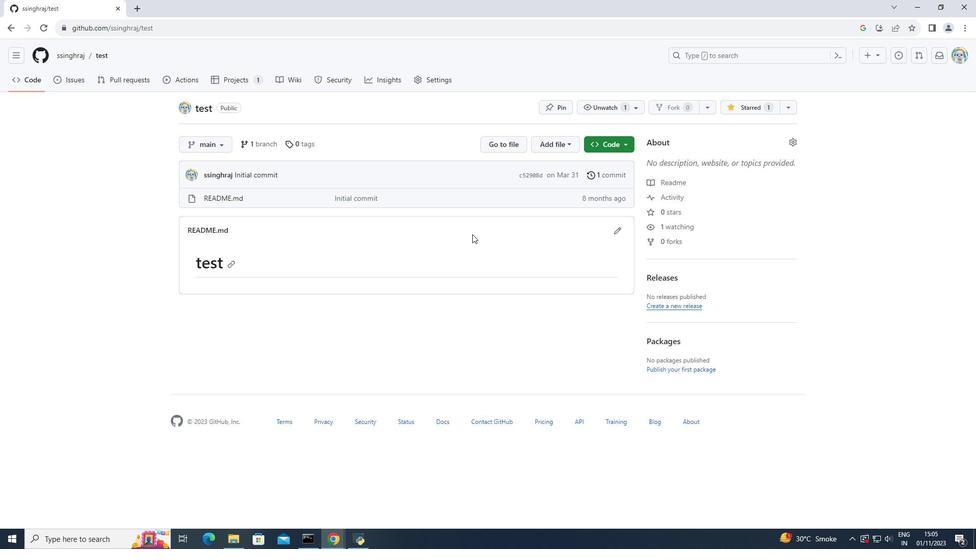
Action: Mouse scrolled (472, 234) with delta (0, 0)
Screenshot: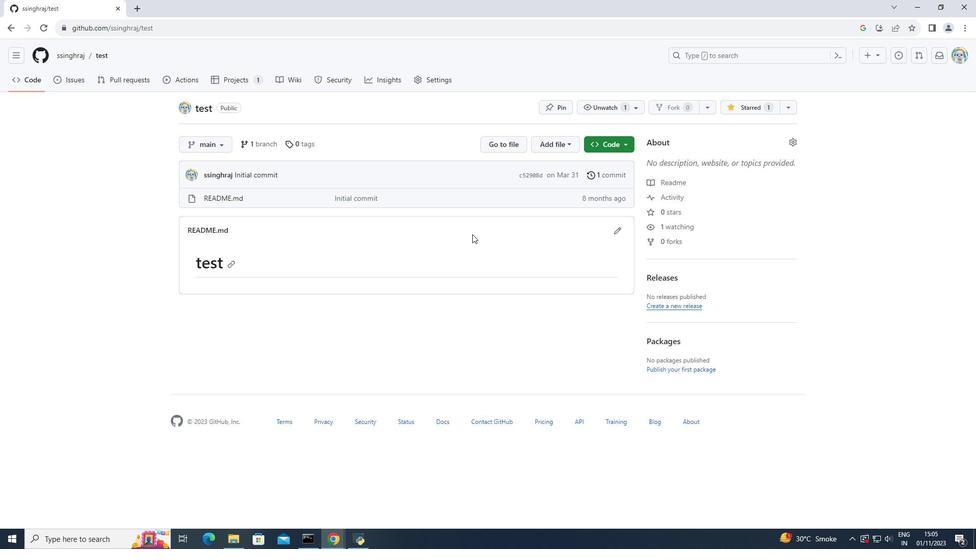 
Action: Mouse scrolled (472, 234) with delta (0, 0)
Screenshot: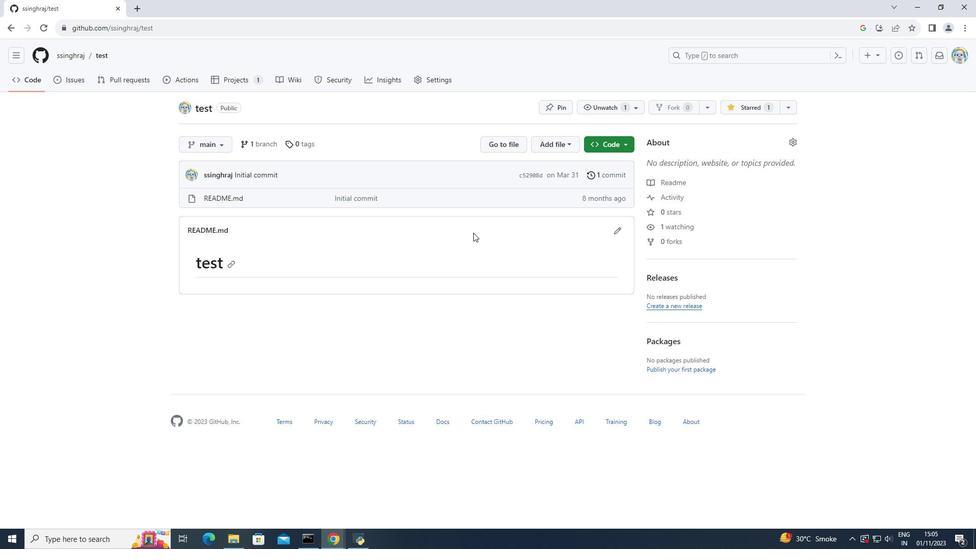 
Action: Mouse moved to (473, 232)
Screenshot: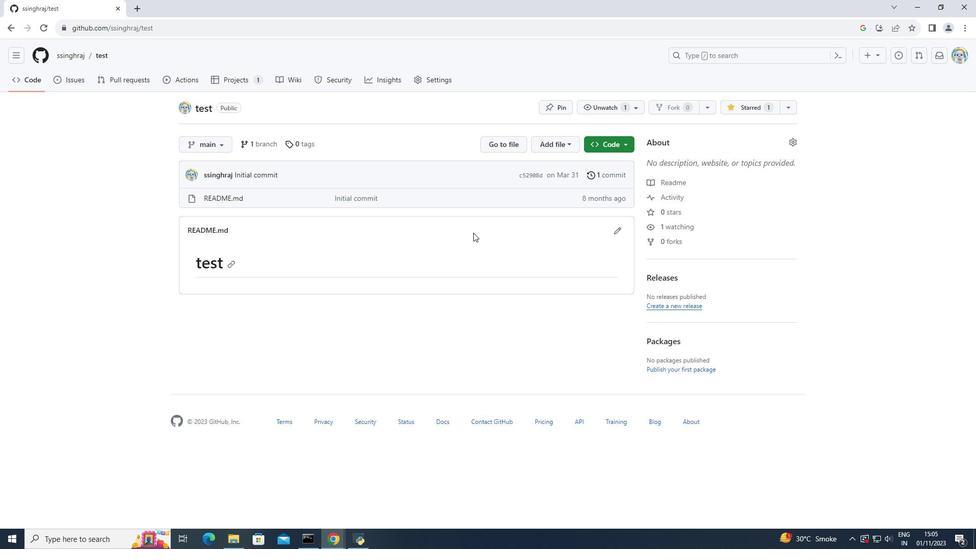 
Action: Mouse scrolled (473, 233) with delta (0, 0)
Screenshot: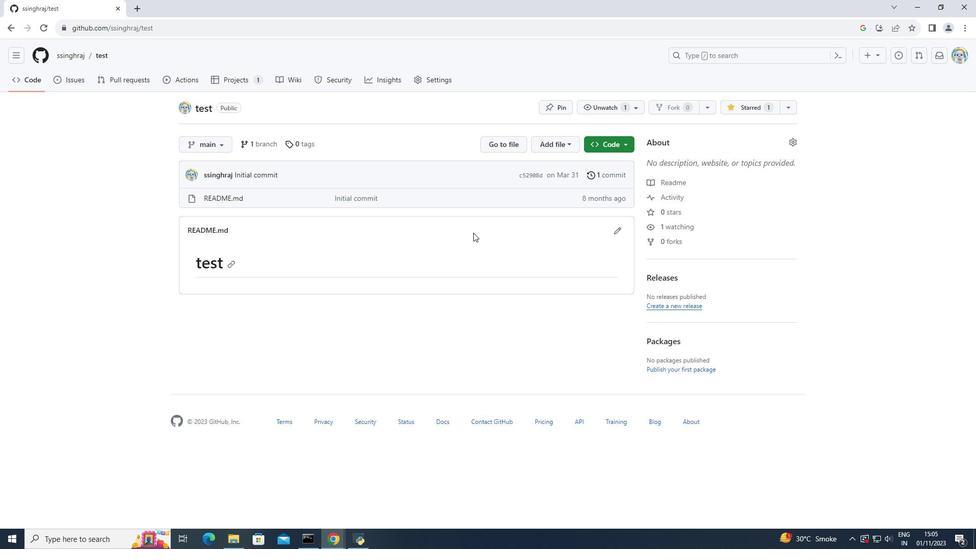 
Action: Mouse moved to (8, 26)
Screenshot: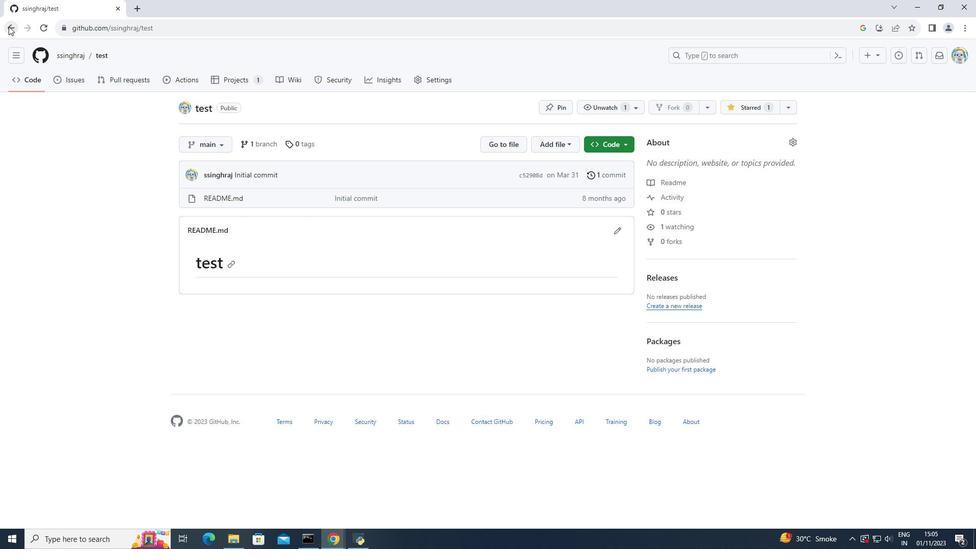 
Action: Mouse pressed left at (8, 26)
Screenshot: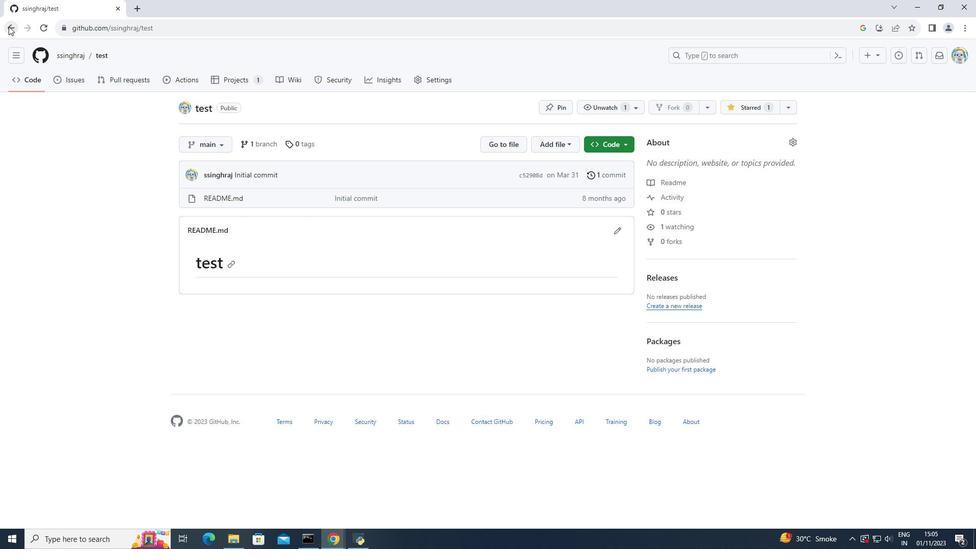 
Action: Mouse moved to (353, 194)
Screenshot: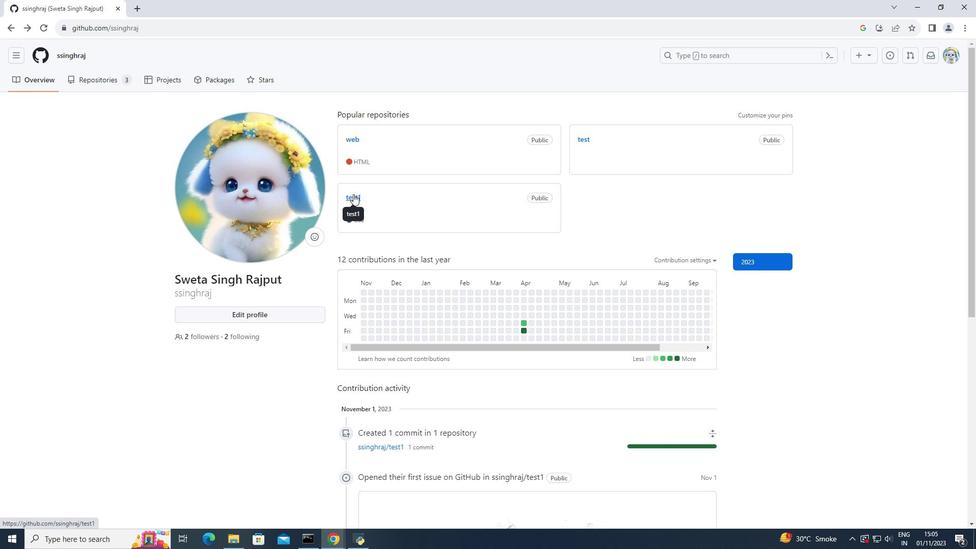 
Action: Mouse pressed left at (353, 194)
Screenshot: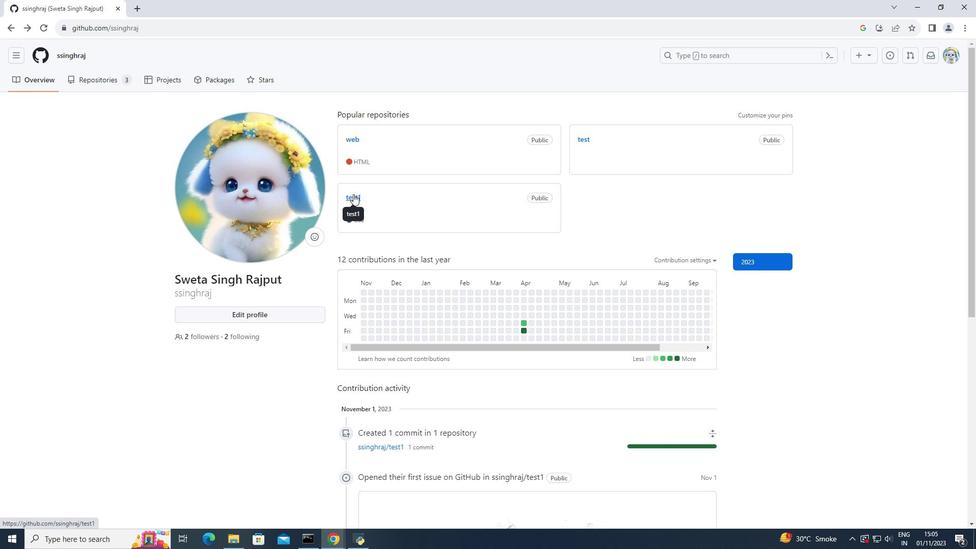 
Action: Mouse moved to (782, 105)
Screenshot: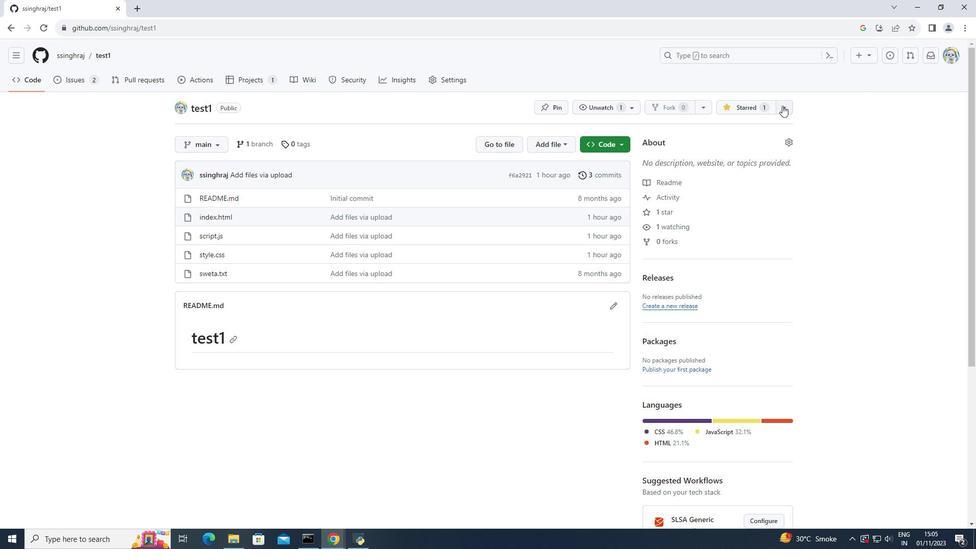 
Action: Mouse pressed left at (782, 105)
Screenshot: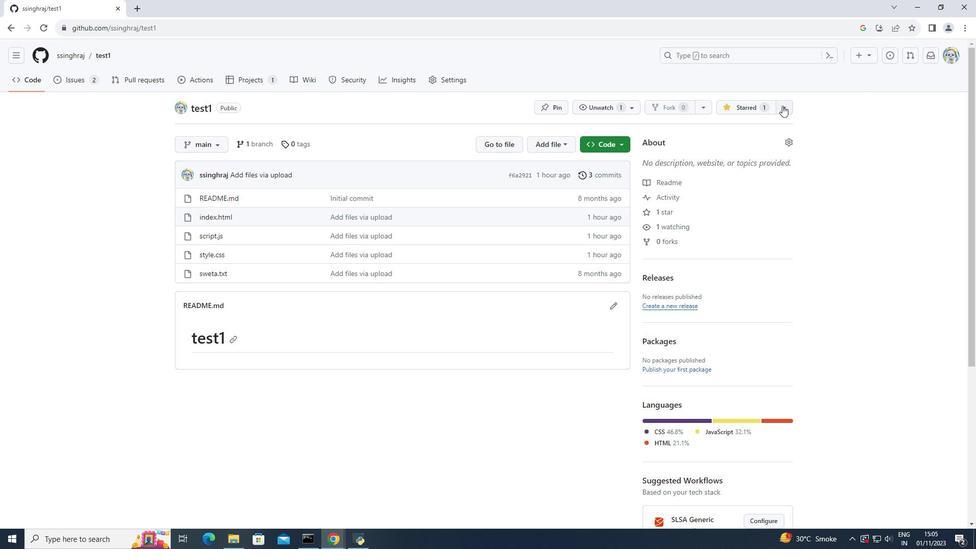 
Action: Mouse moved to (823, 112)
Screenshot: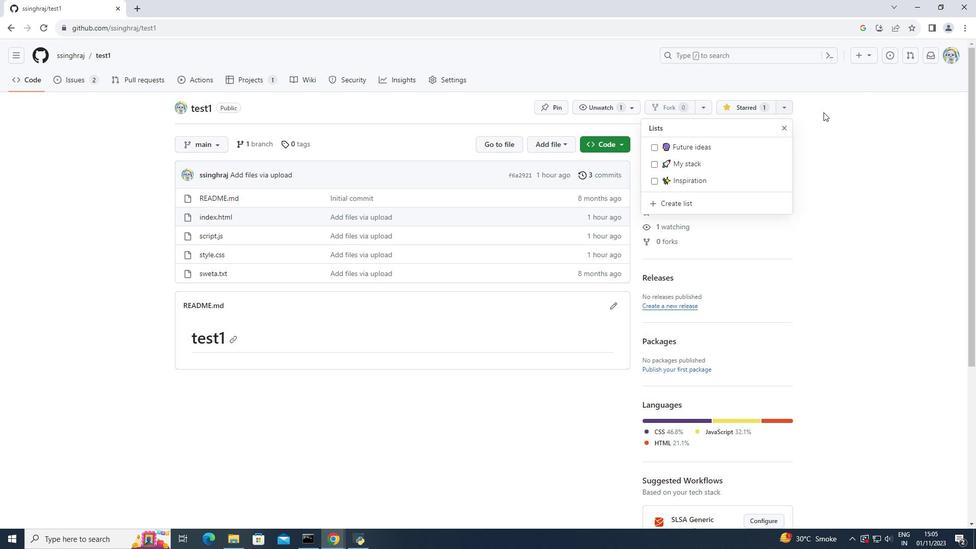 
Action: Mouse pressed left at (823, 112)
Screenshot: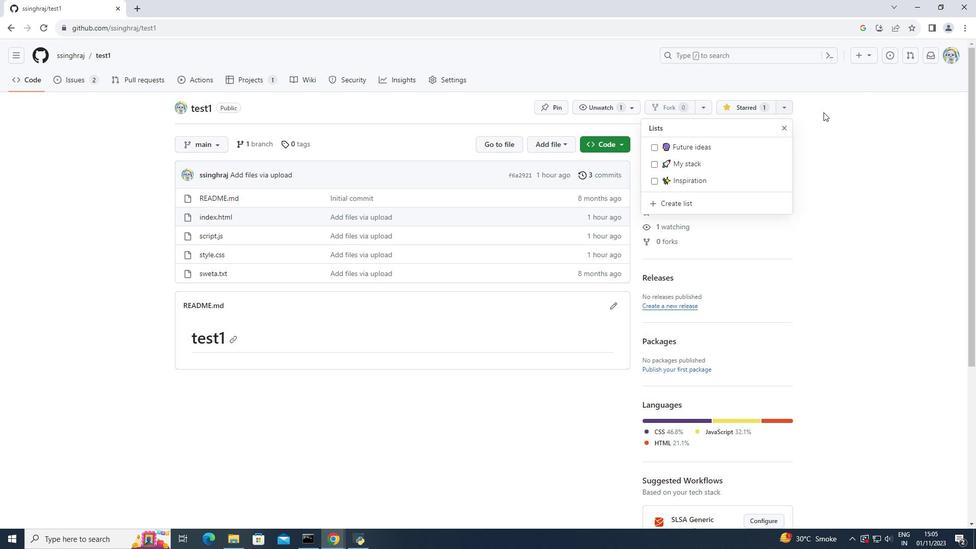 
Action: Mouse moved to (665, 240)
Screenshot: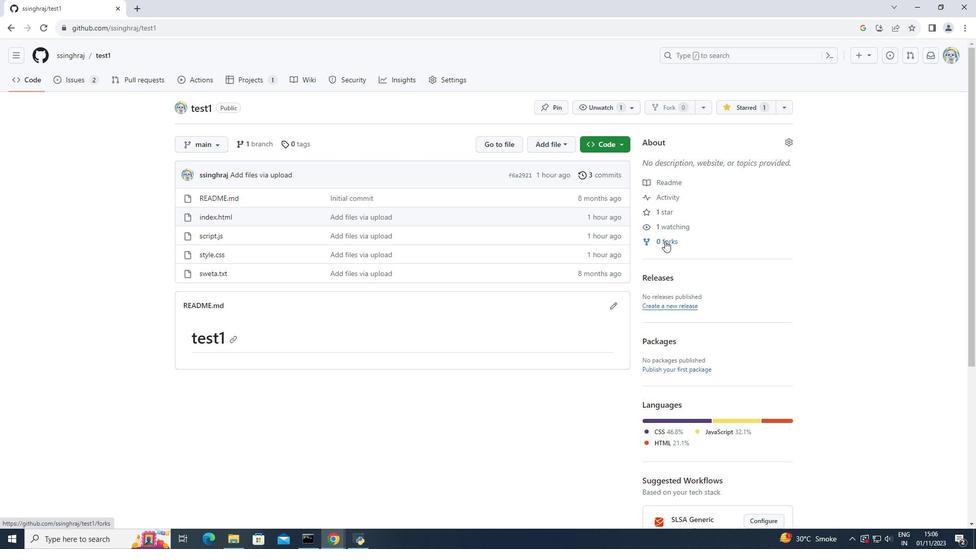 
Action: Mouse pressed left at (665, 240)
Screenshot: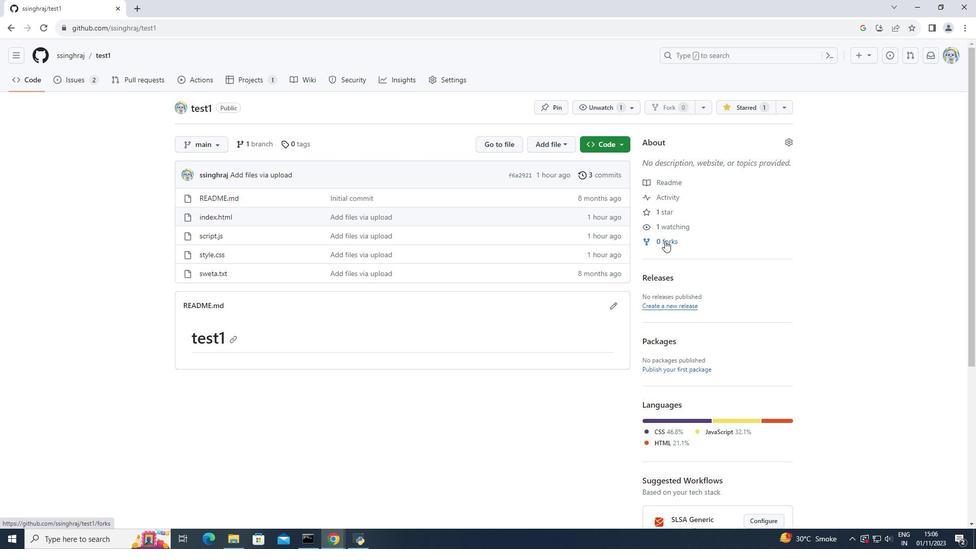
Action: Mouse moved to (9, 26)
Screenshot: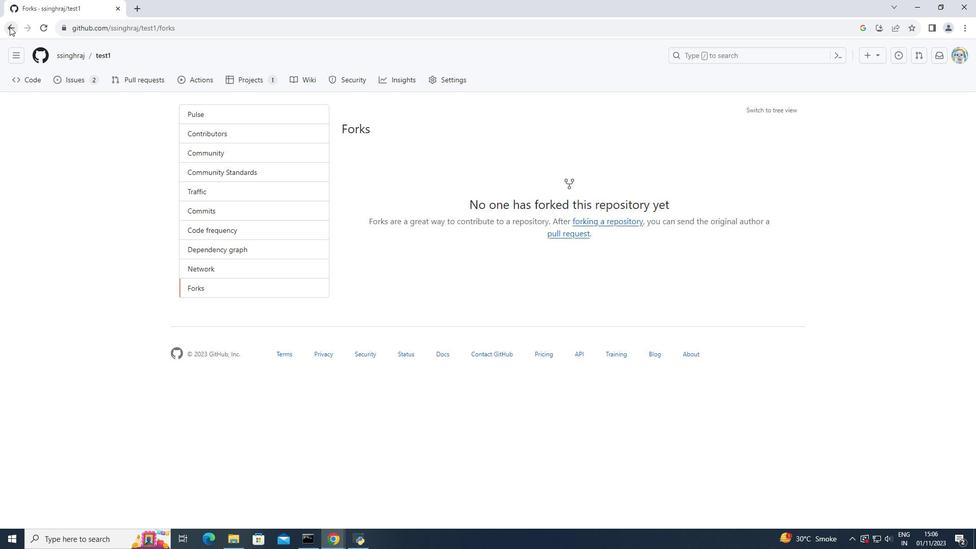 
Action: Mouse pressed left at (9, 26)
Screenshot: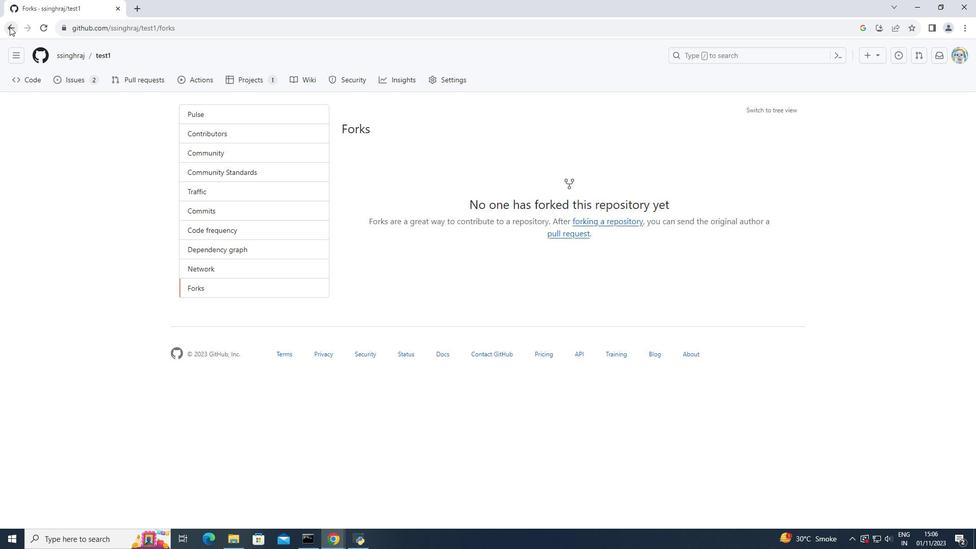 
Action: Mouse moved to (668, 258)
Screenshot: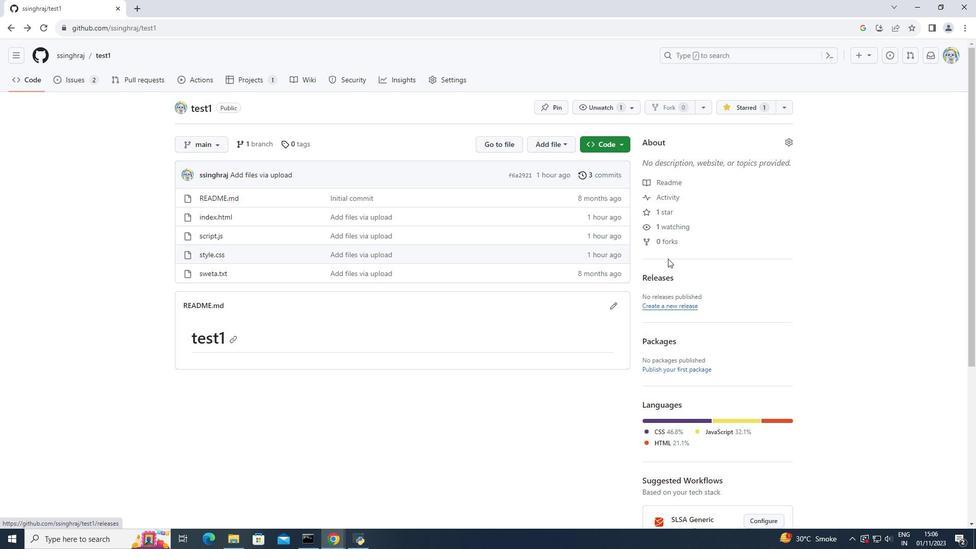 
Action: Mouse scrolled (668, 258) with delta (0, 0)
Screenshot: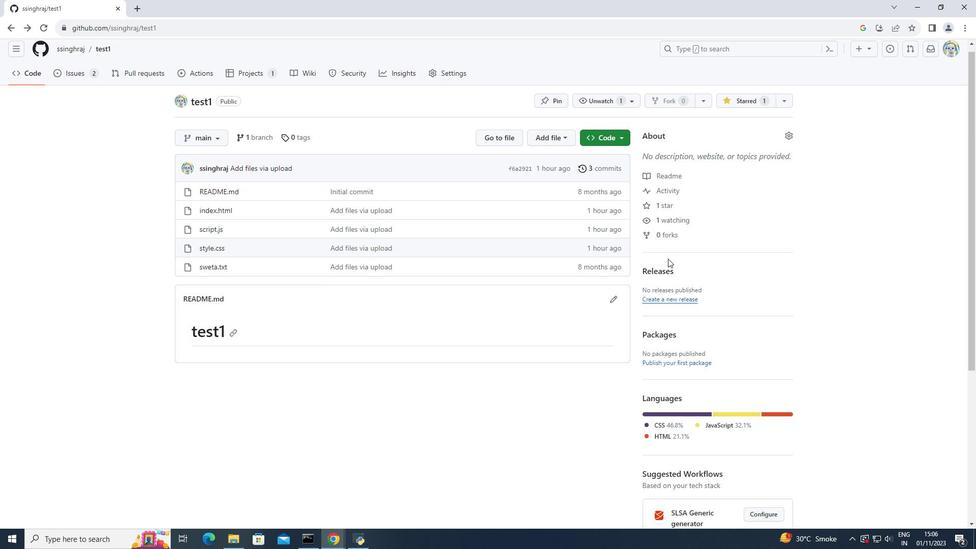 
Action: Mouse moved to (667, 258)
Screenshot: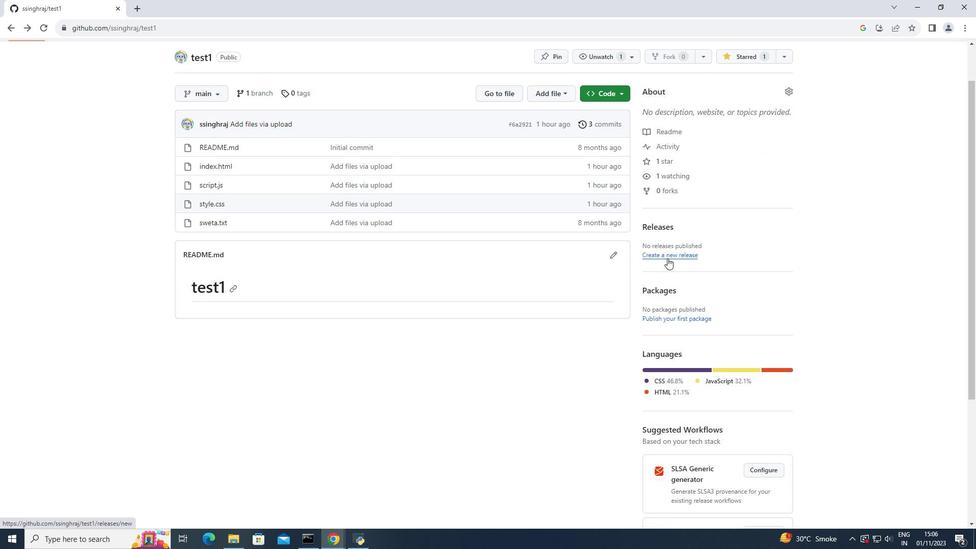 
